 Task: Open Card Sociology Conference Review in Board Content Curation and Aggregation to Workspace Accelerator Programs and add a team member Softage.1@softage.net, a label Blue, a checklist Data Analytics, an attachment from your computer, a color Blue and finally, add a card description 'Develop and launch new referral program for social media sharing' and a comment 'This task presents an opportunity to demonstrate our leadership skills and ability to take charge.'. Add a start date 'Jan 05, 1900' with a due date 'Jan 12, 1900'
Action: Mouse moved to (495, 190)
Screenshot: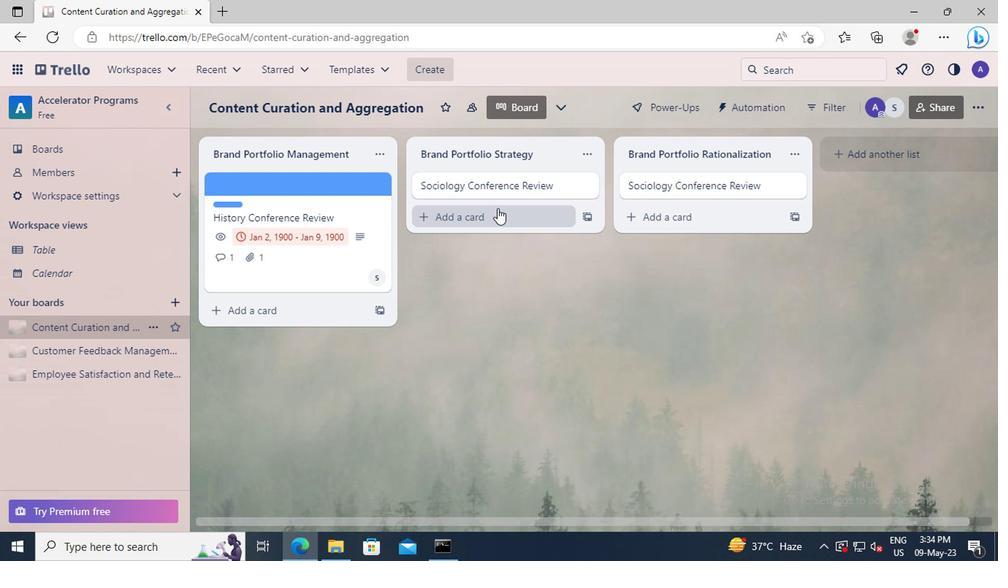 
Action: Mouse pressed left at (495, 190)
Screenshot: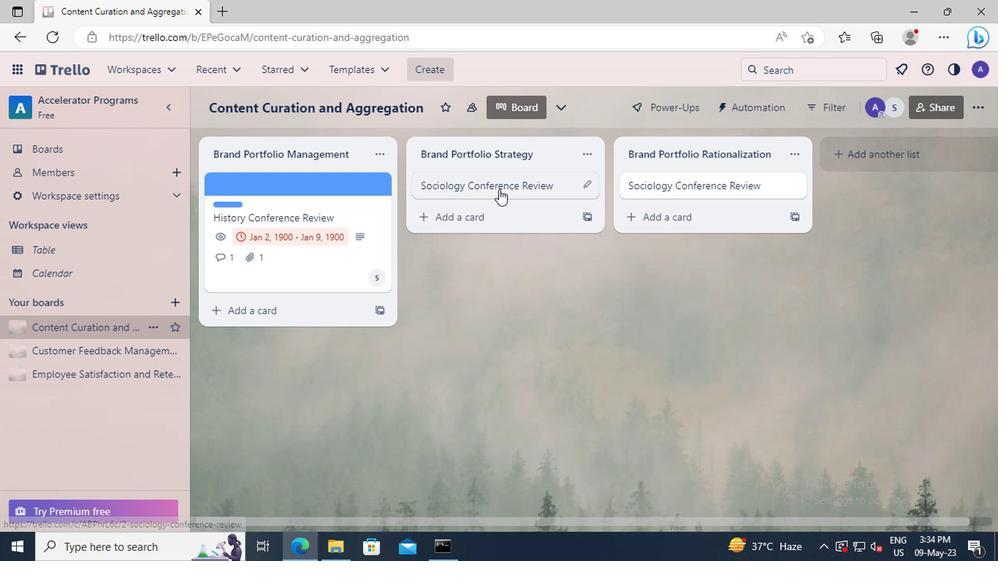 
Action: Mouse moved to (667, 237)
Screenshot: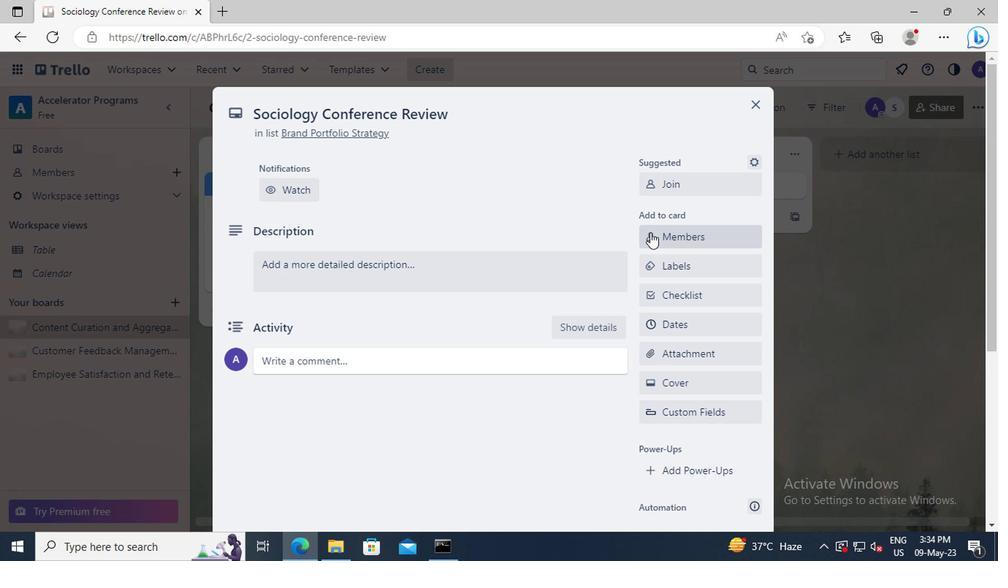 
Action: Mouse pressed left at (667, 237)
Screenshot: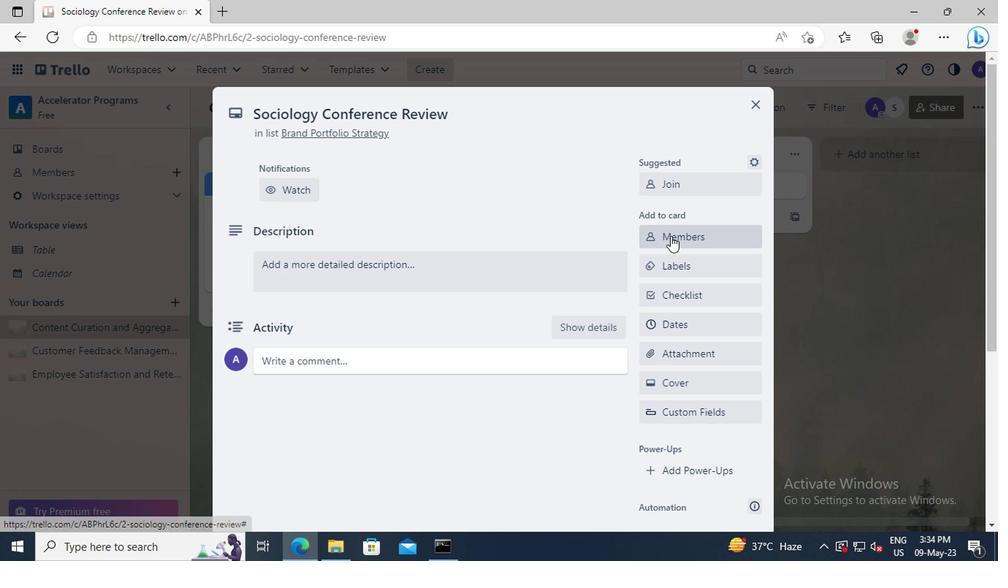 
Action: Mouse moved to (675, 306)
Screenshot: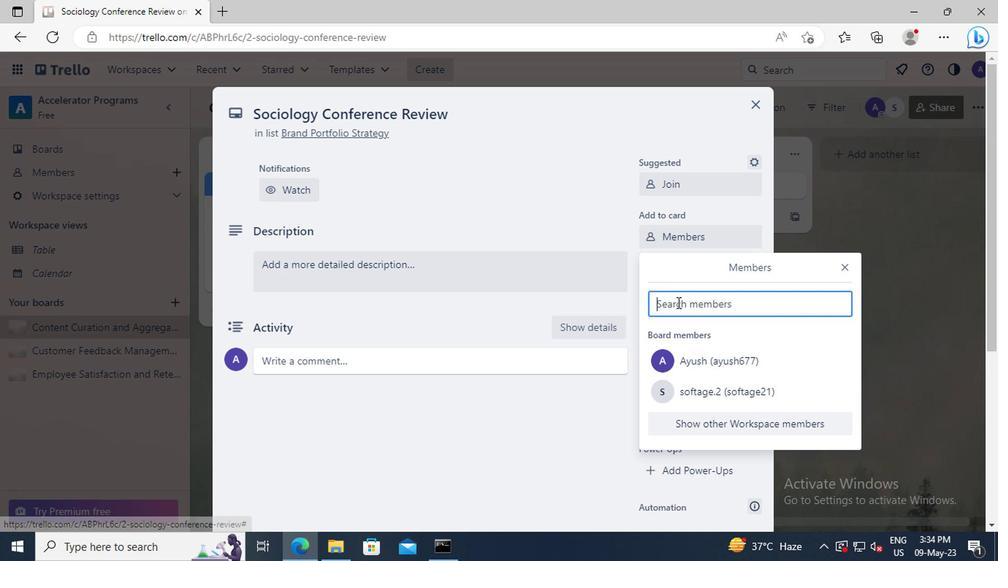 
Action: Mouse pressed left at (675, 306)
Screenshot: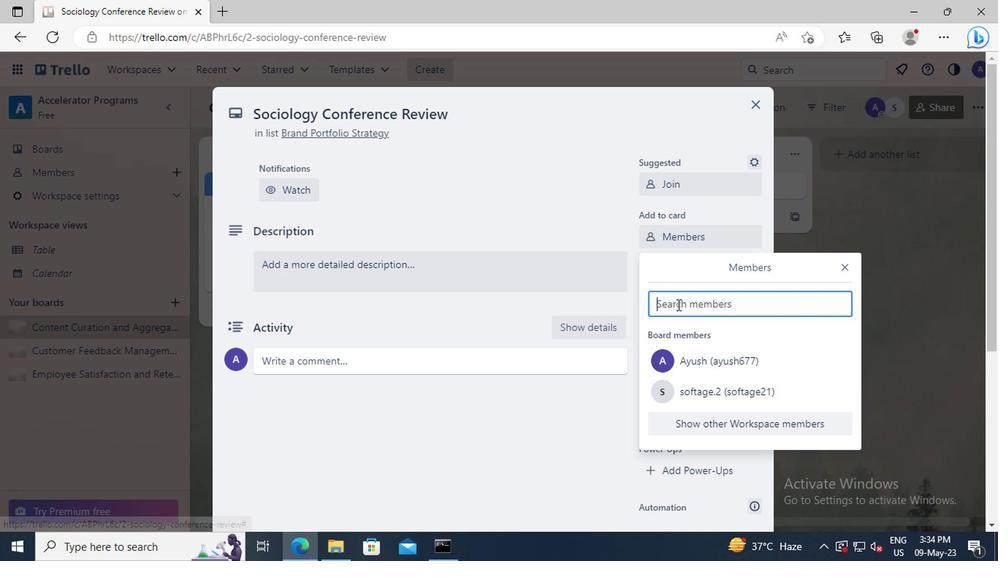 
Action: Key pressed <Key.shift>SOFTAGE.1
Screenshot: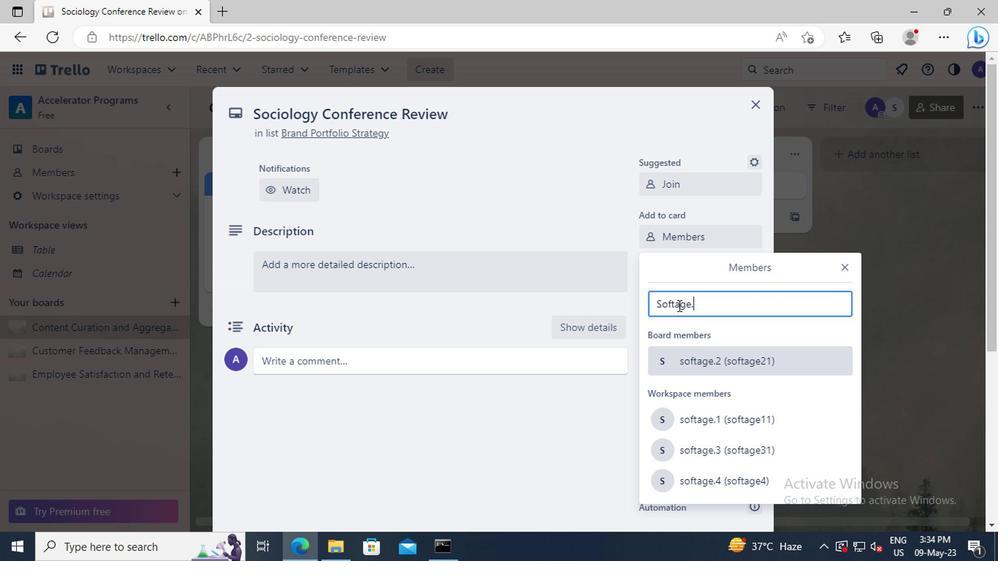 
Action: Mouse moved to (709, 438)
Screenshot: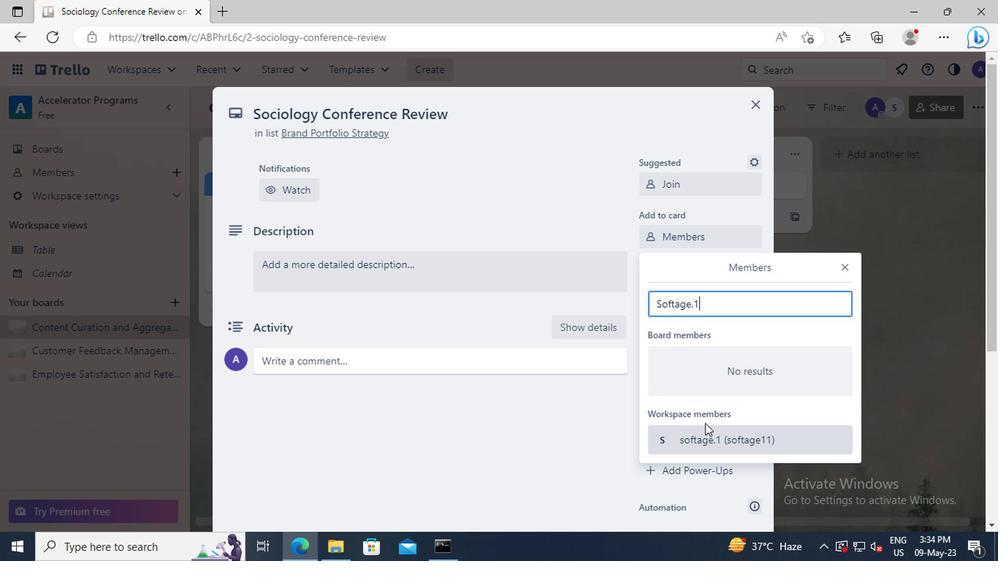
Action: Mouse pressed left at (709, 438)
Screenshot: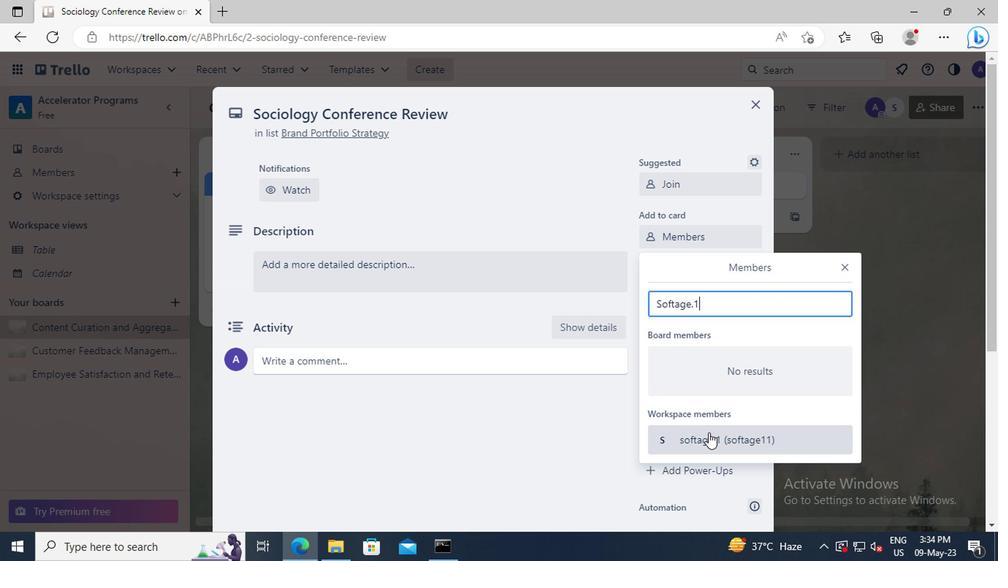 
Action: Mouse moved to (841, 269)
Screenshot: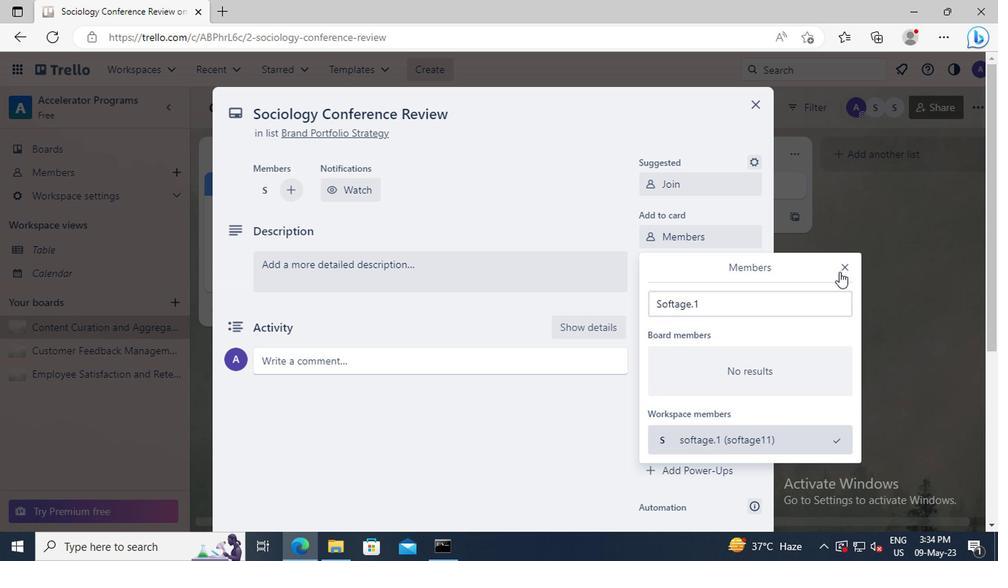 
Action: Mouse pressed left at (841, 269)
Screenshot: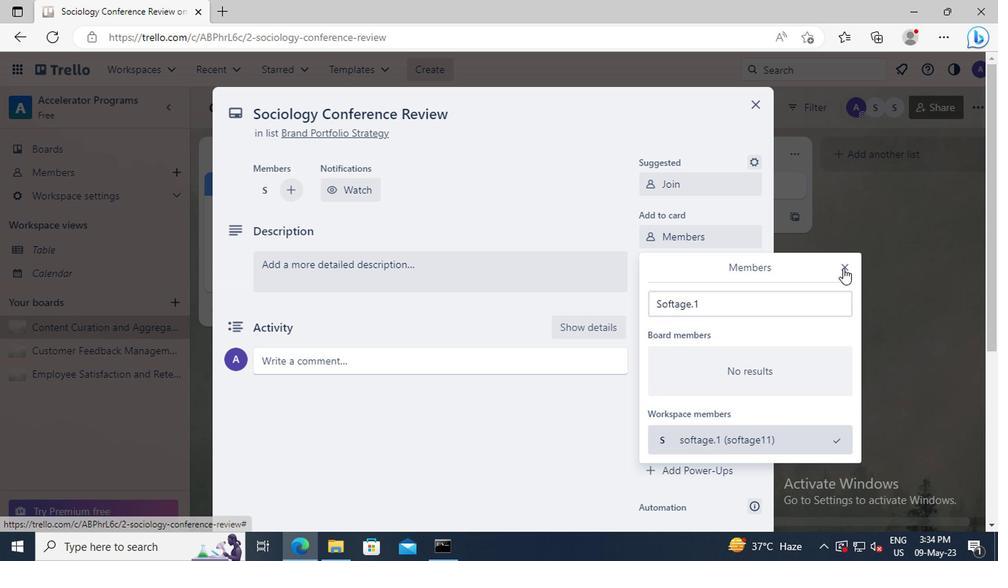 
Action: Mouse moved to (731, 266)
Screenshot: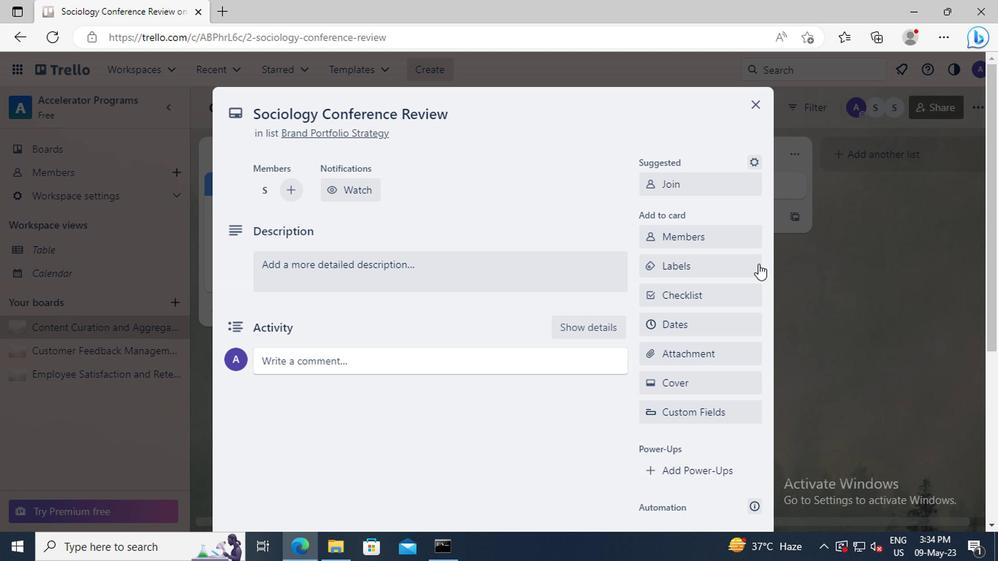 
Action: Mouse pressed left at (731, 266)
Screenshot: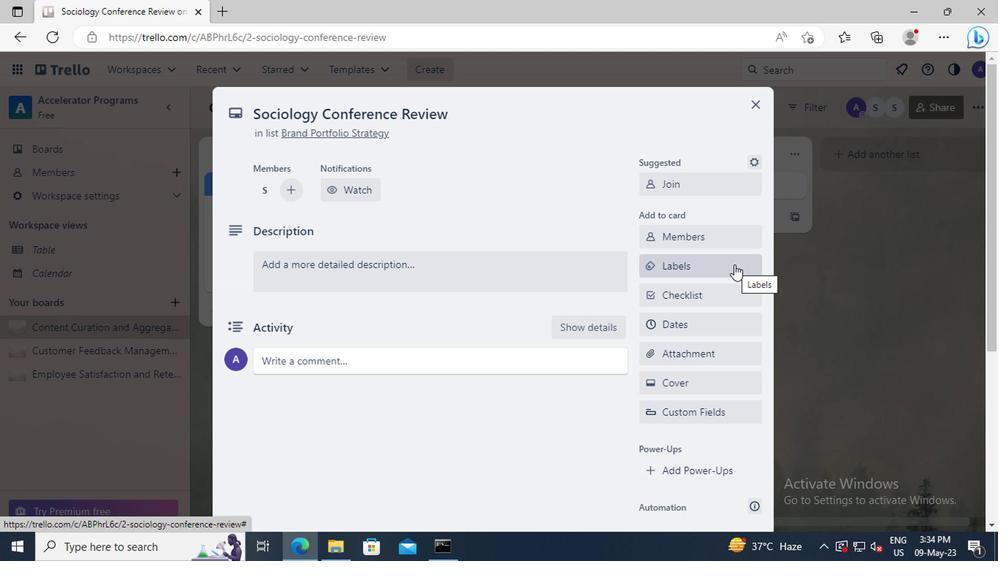 
Action: Mouse moved to (741, 361)
Screenshot: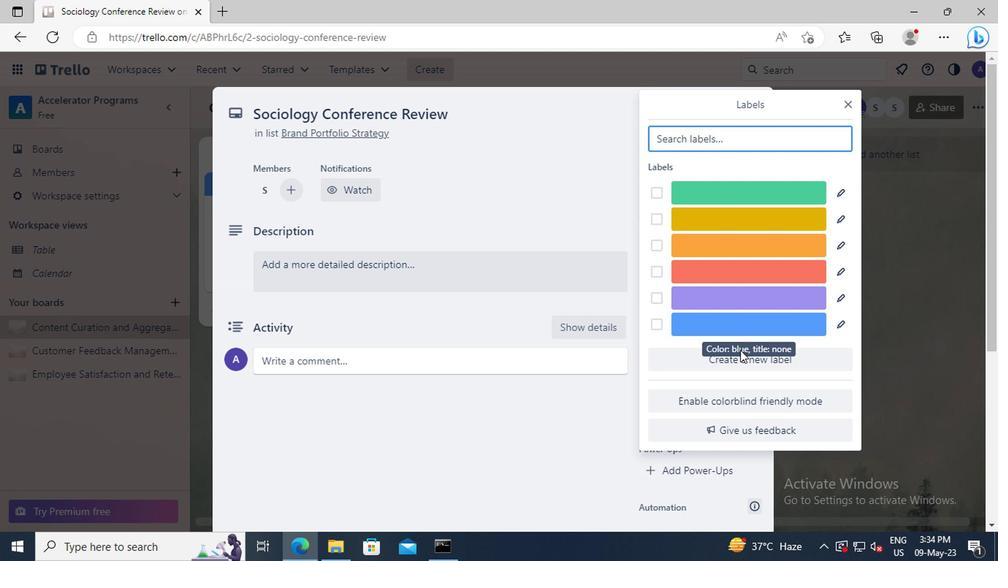 
Action: Mouse pressed left at (741, 361)
Screenshot: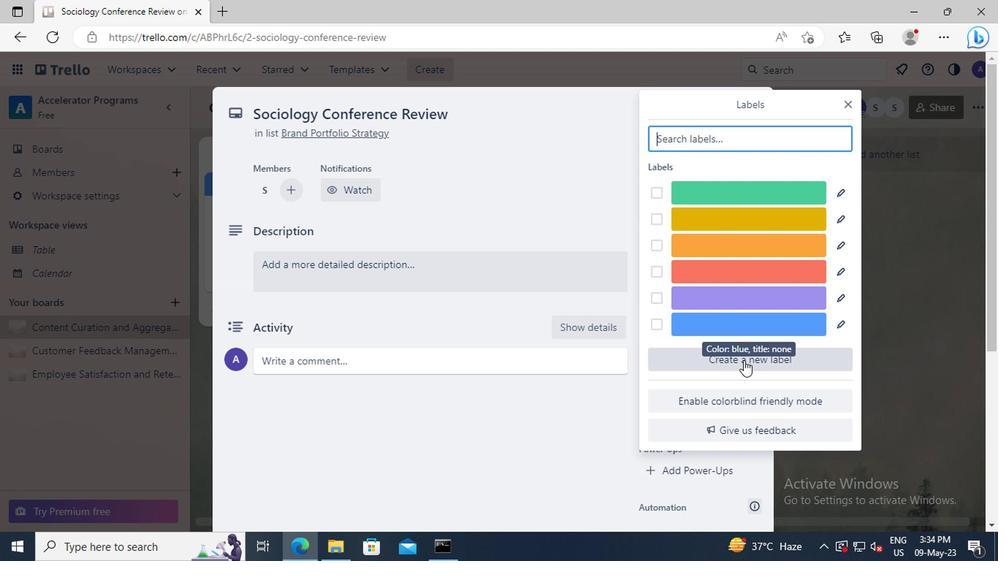 
Action: Mouse moved to (668, 402)
Screenshot: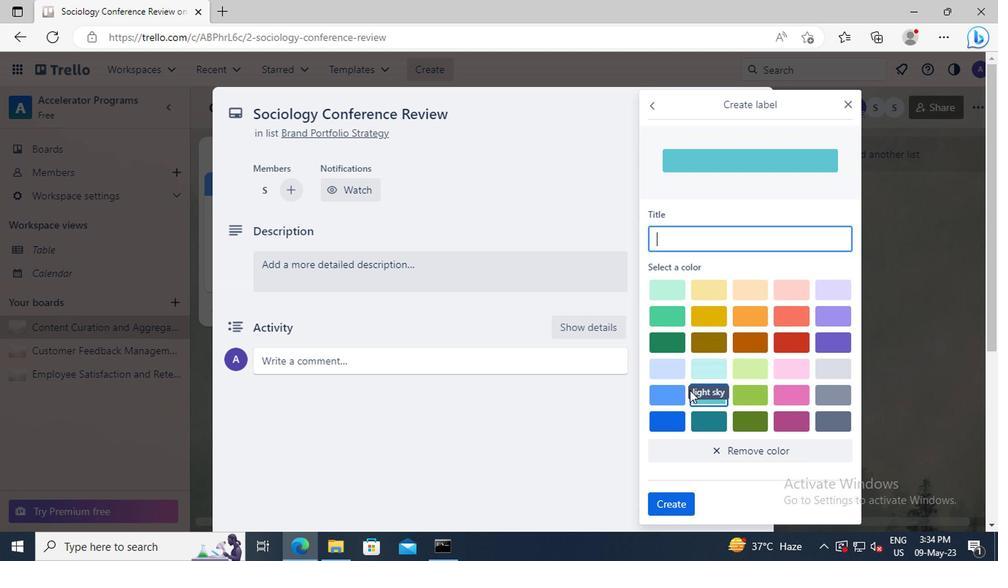 
Action: Mouse pressed left at (668, 402)
Screenshot: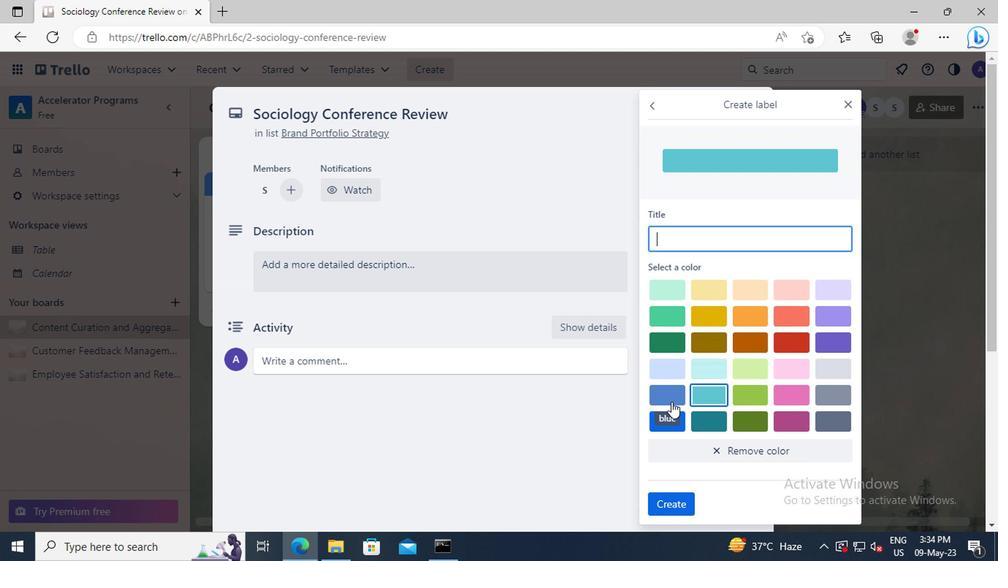 
Action: Mouse moved to (673, 503)
Screenshot: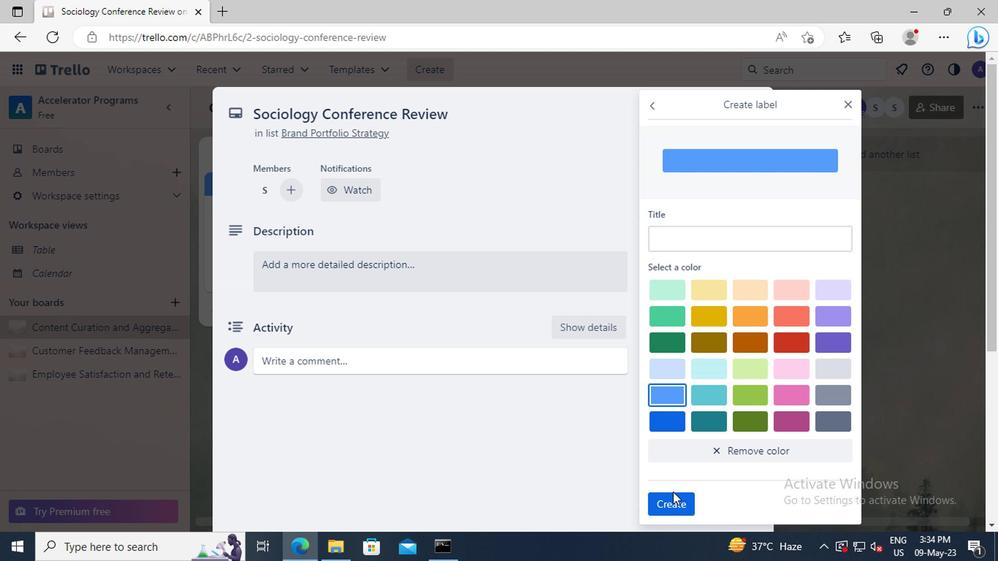 
Action: Mouse pressed left at (673, 503)
Screenshot: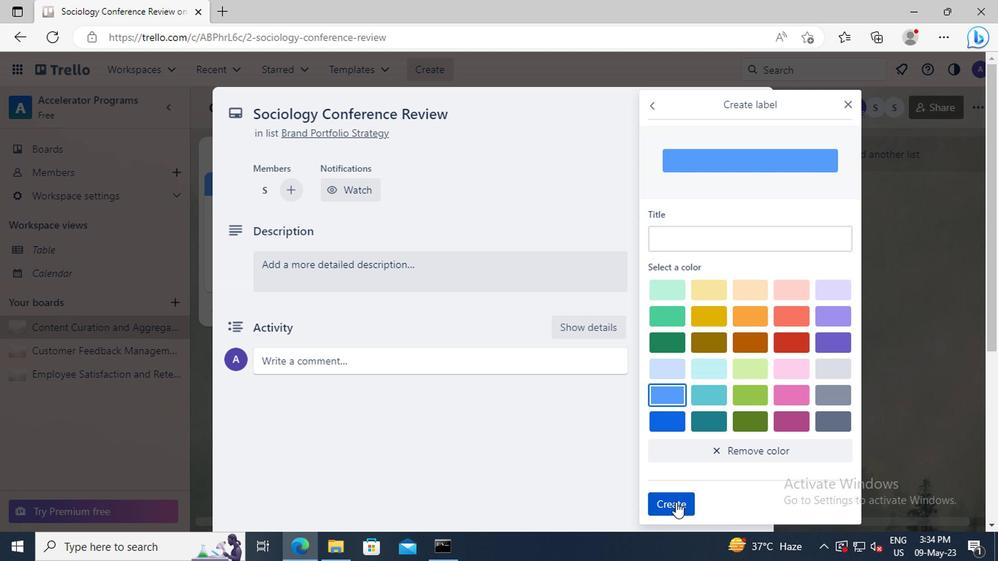 
Action: Mouse moved to (845, 106)
Screenshot: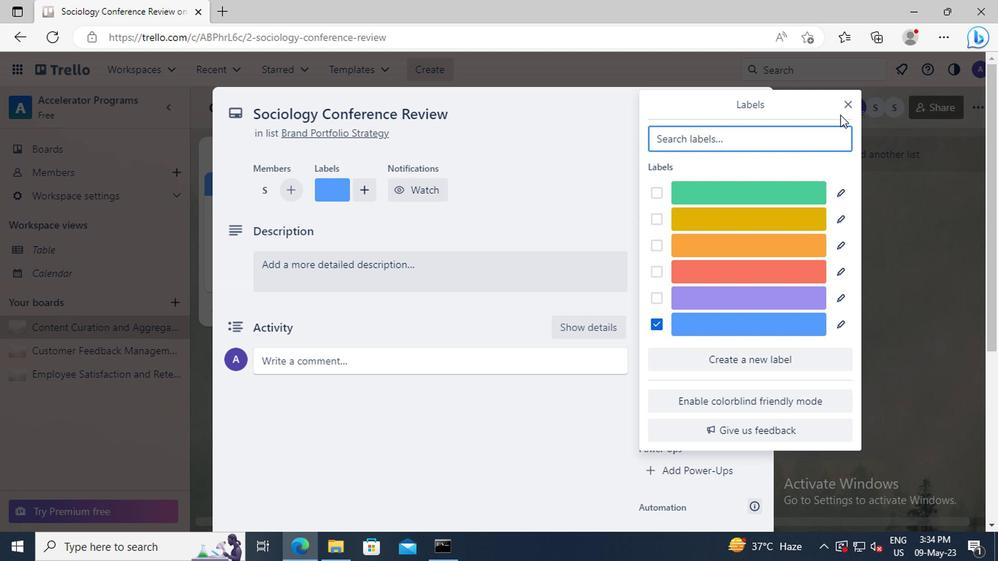 
Action: Mouse pressed left at (845, 106)
Screenshot: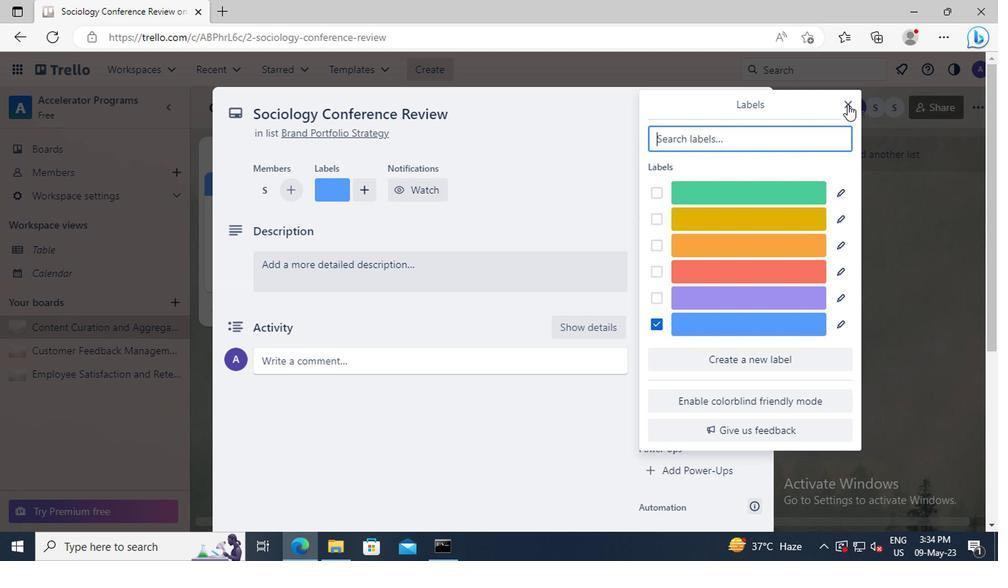 
Action: Mouse moved to (724, 297)
Screenshot: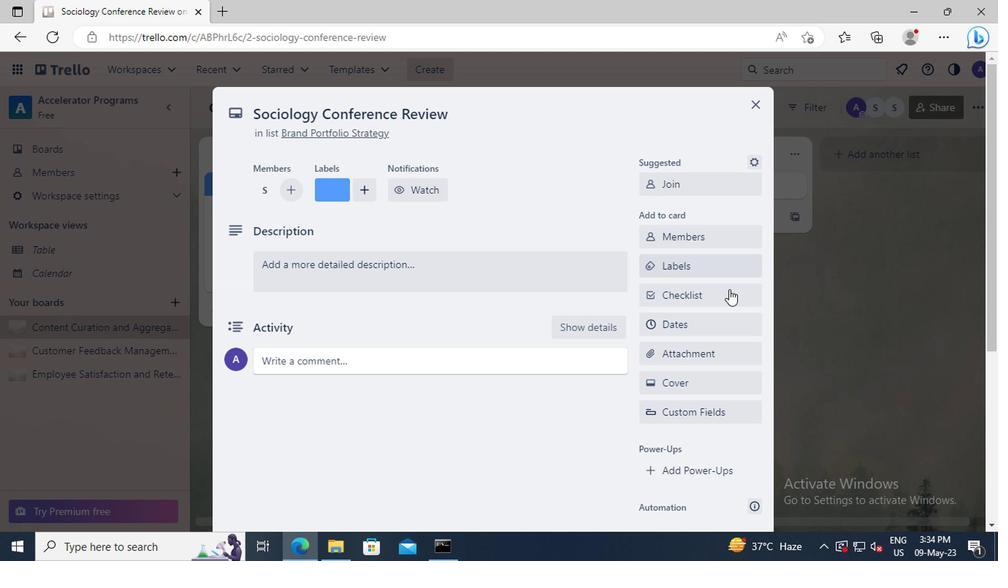 
Action: Mouse pressed left at (724, 297)
Screenshot: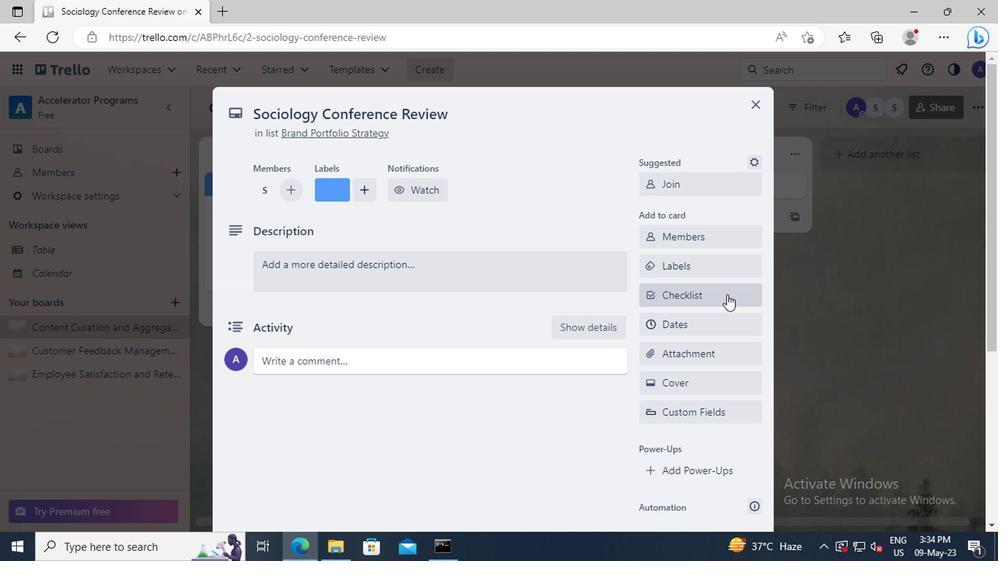 
Action: Key pressed <Key.shift>DATA<Key.space><Key.shift>ANALYTICS
Screenshot: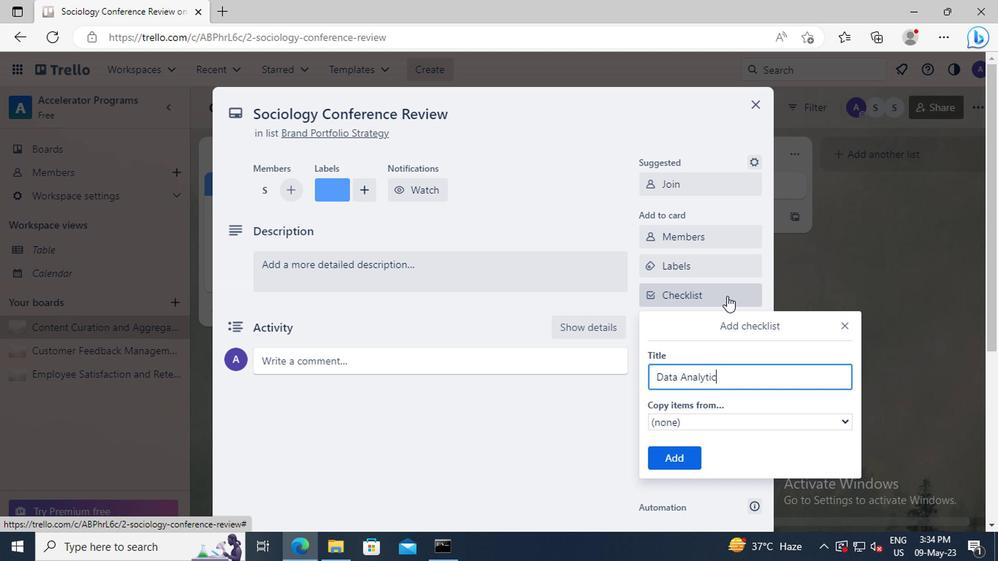 
Action: Mouse moved to (688, 451)
Screenshot: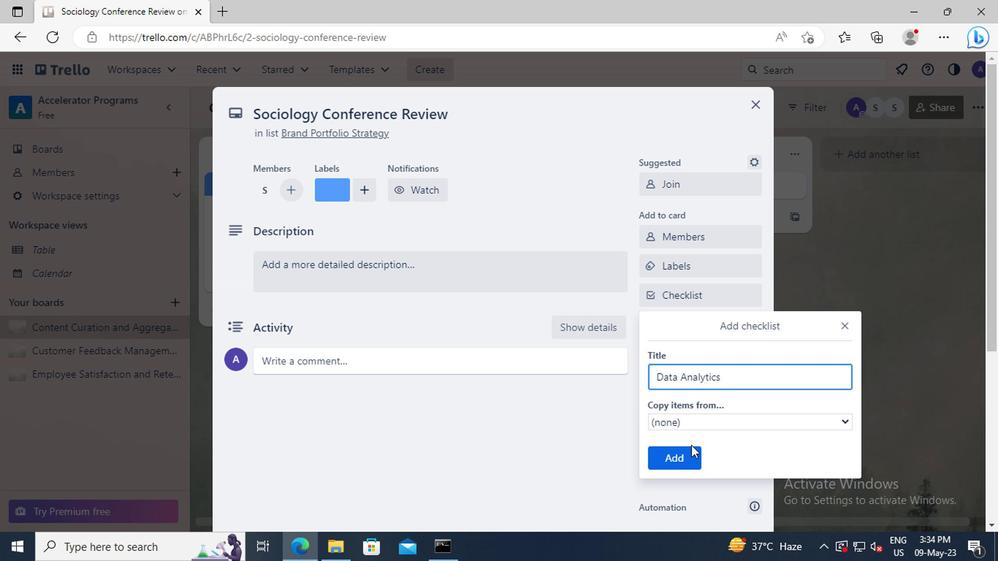 
Action: Mouse pressed left at (688, 451)
Screenshot: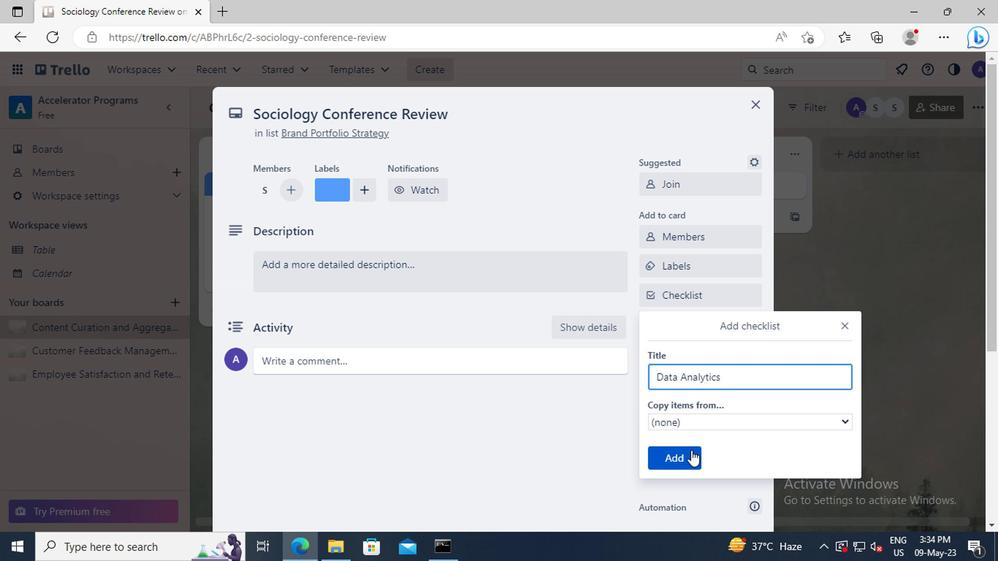 
Action: Mouse moved to (686, 360)
Screenshot: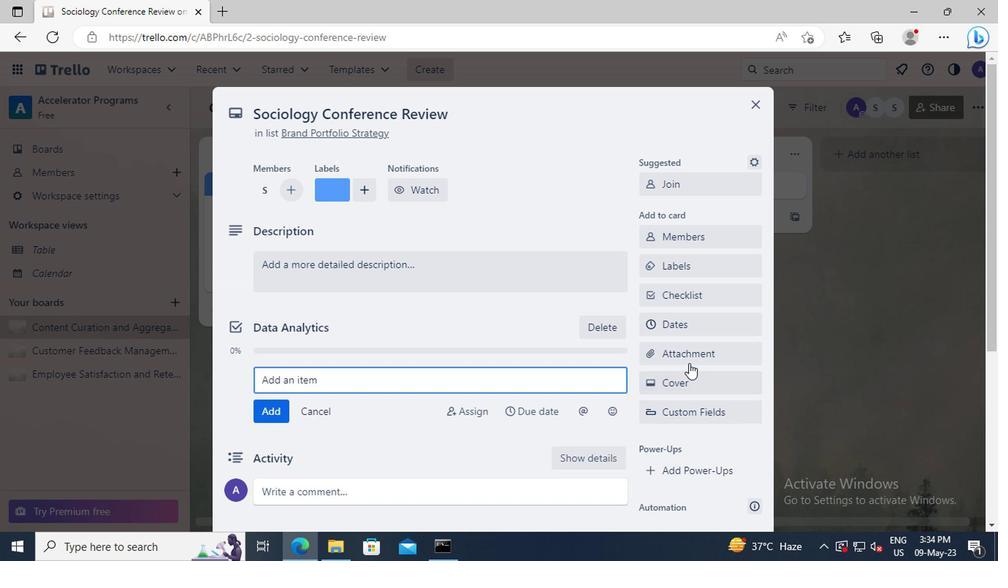 
Action: Mouse pressed left at (686, 360)
Screenshot: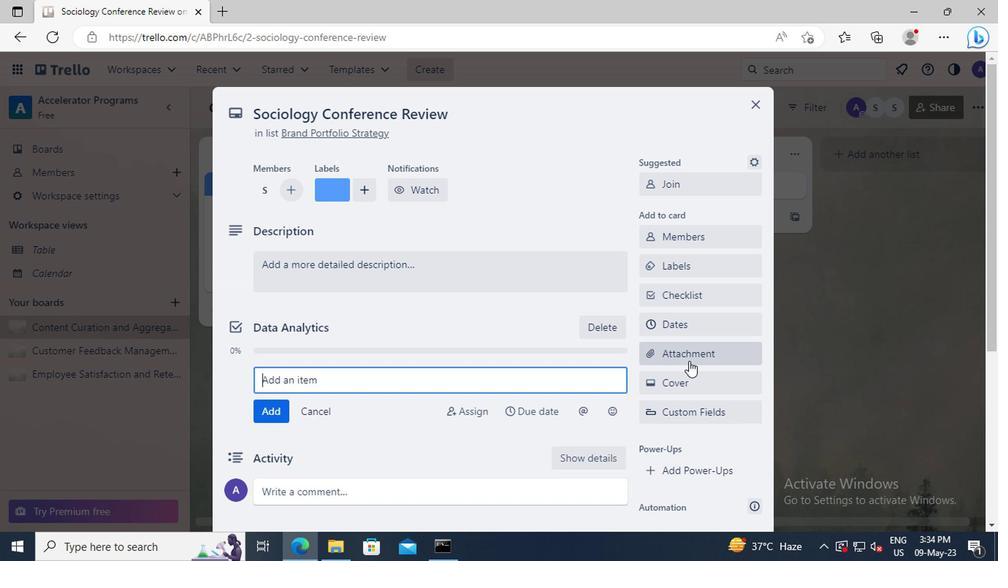 
Action: Mouse moved to (697, 134)
Screenshot: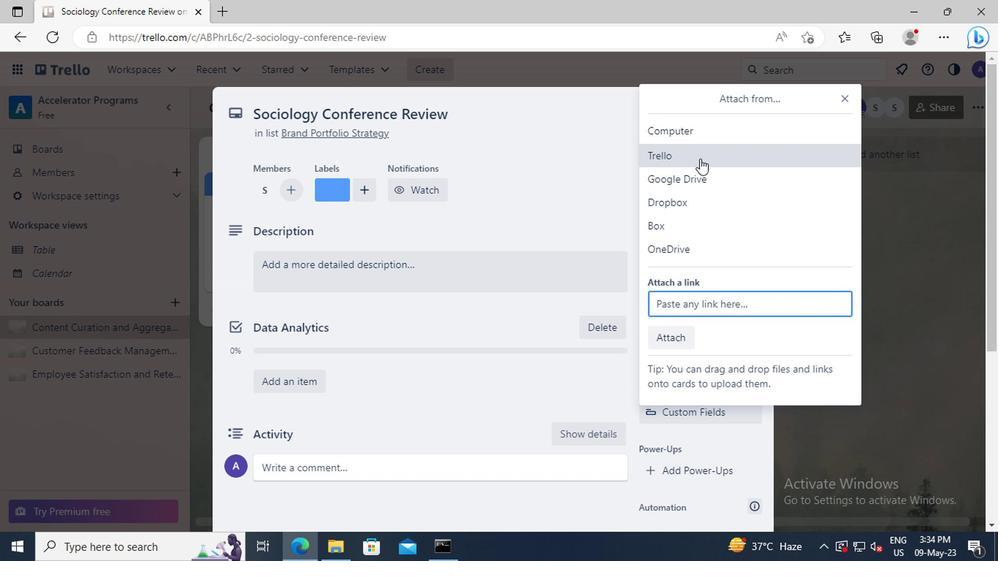 
Action: Mouse pressed left at (697, 134)
Screenshot: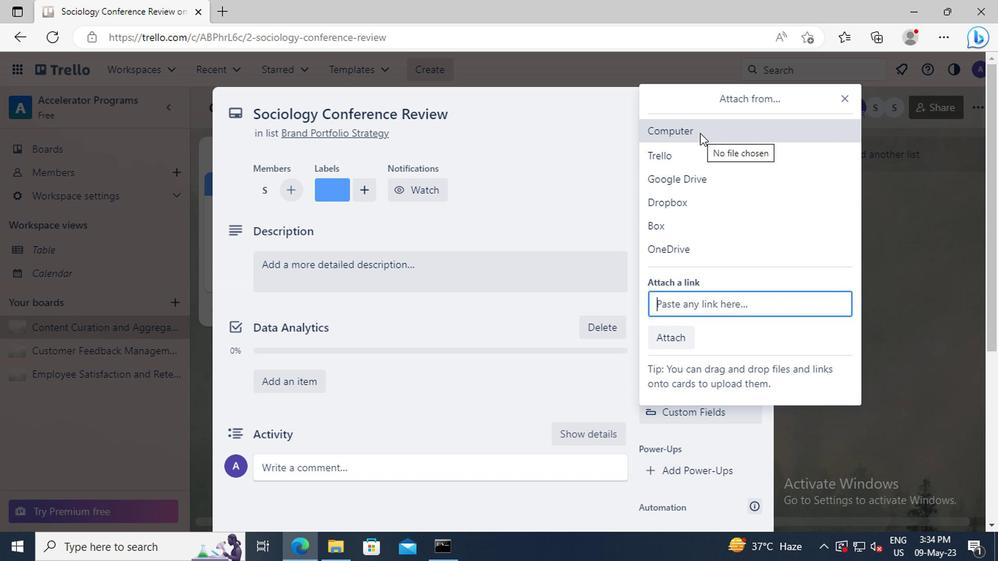 
Action: Mouse moved to (401, 123)
Screenshot: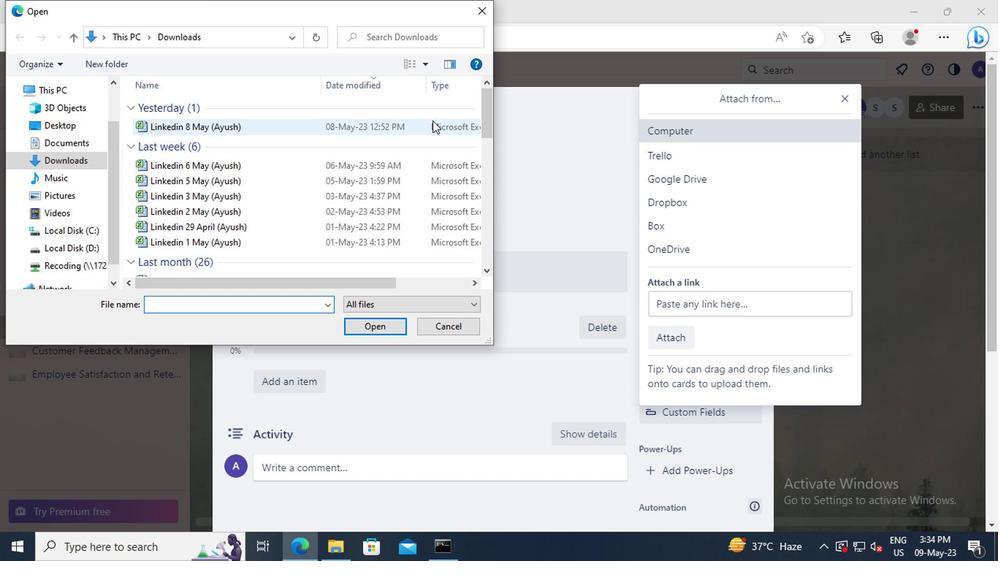 
Action: Mouse pressed left at (401, 123)
Screenshot: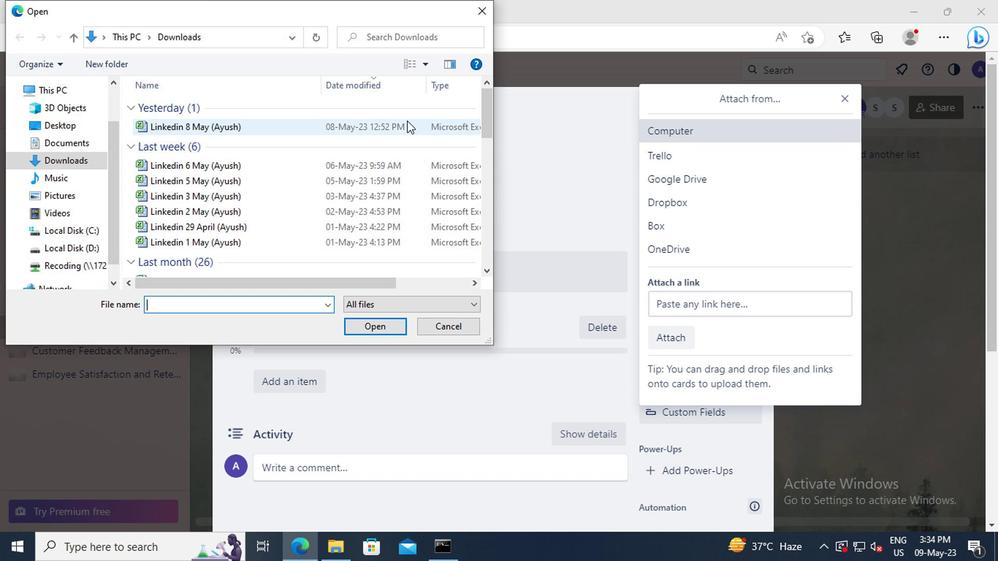 
Action: Mouse moved to (389, 323)
Screenshot: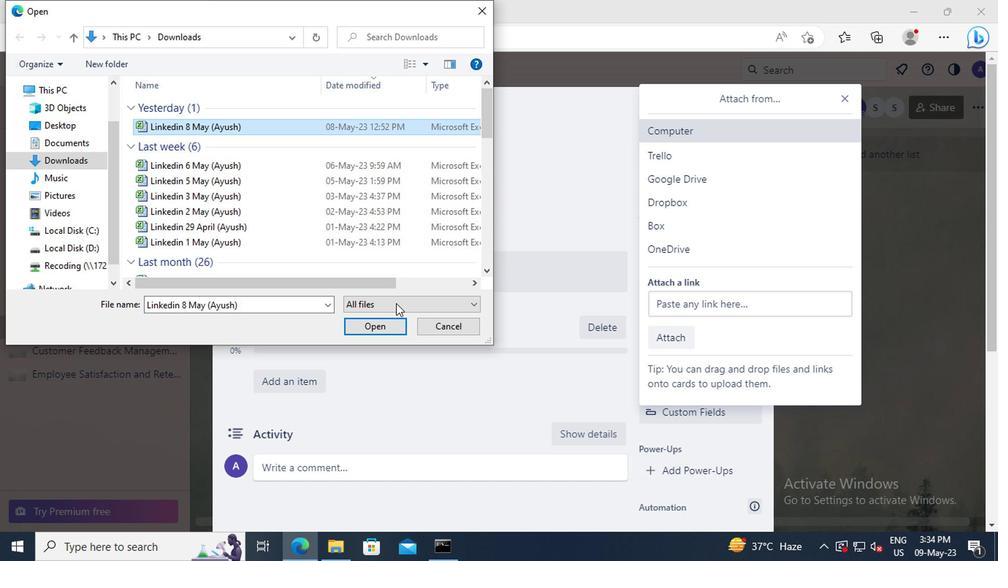 
Action: Mouse pressed left at (389, 323)
Screenshot: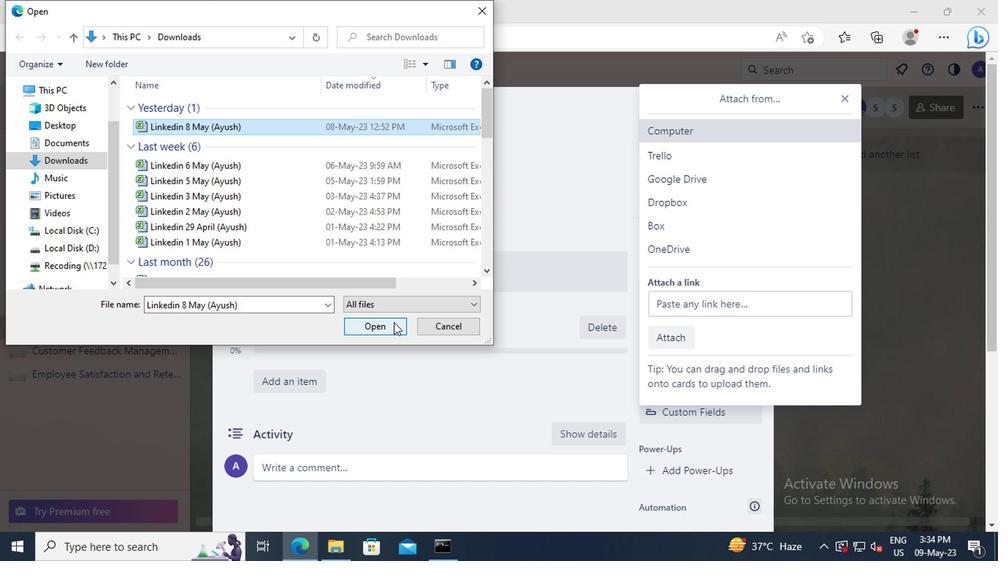 
Action: Mouse moved to (677, 384)
Screenshot: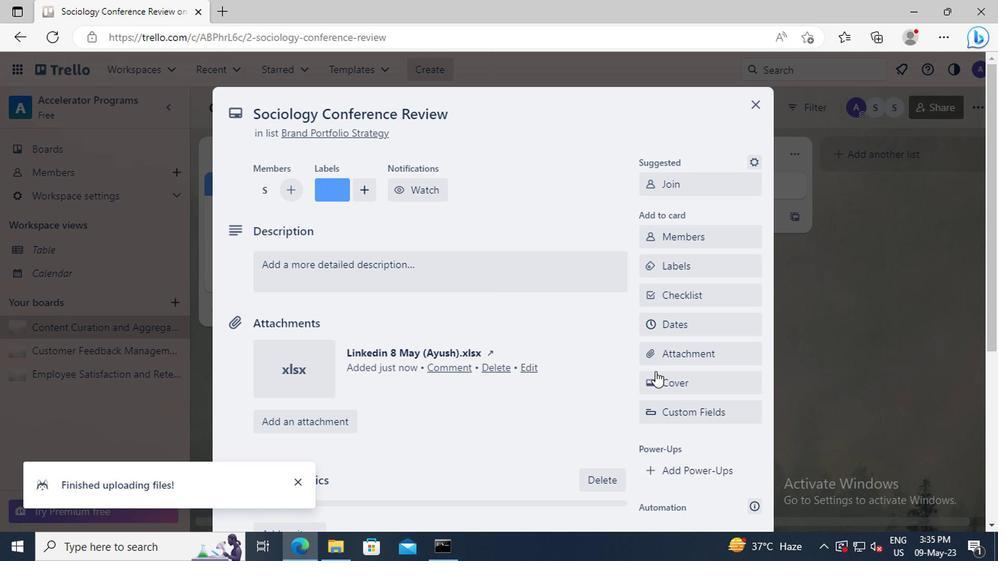 
Action: Mouse pressed left at (677, 384)
Screenshot: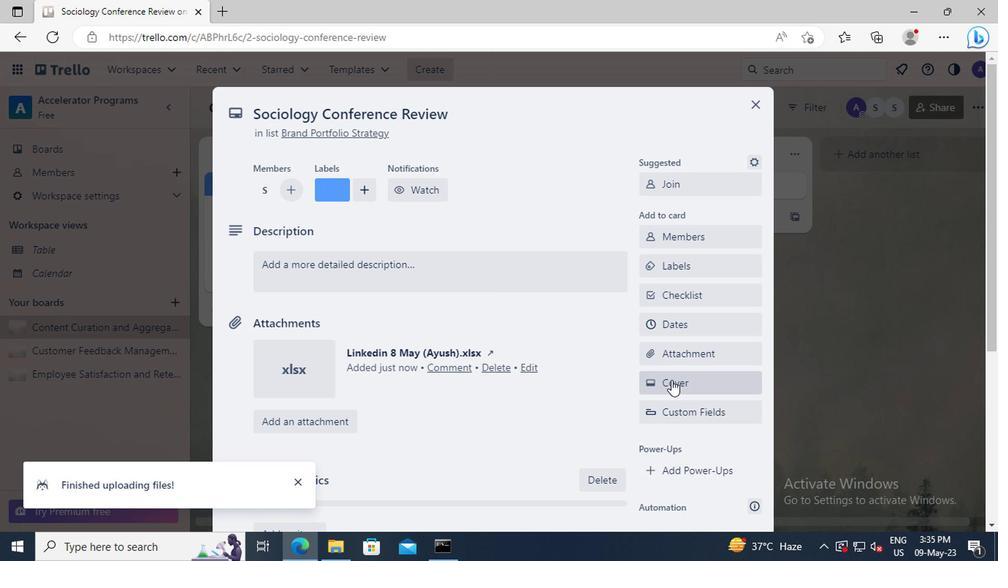 
Action: Mouse moved to (663, 278)
Screenshot: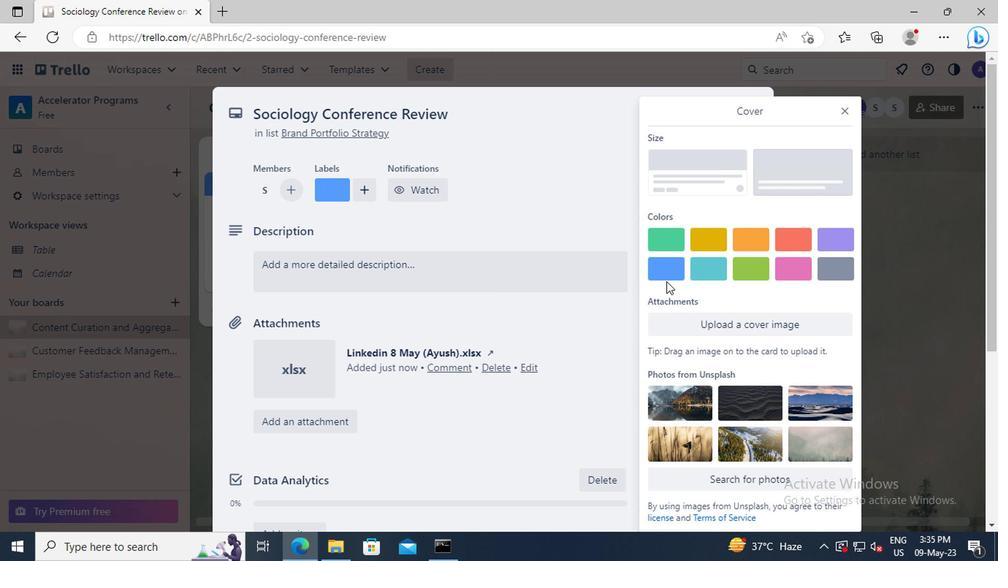 
Action: Mouse pressed left at (663, 278)
Screenshot: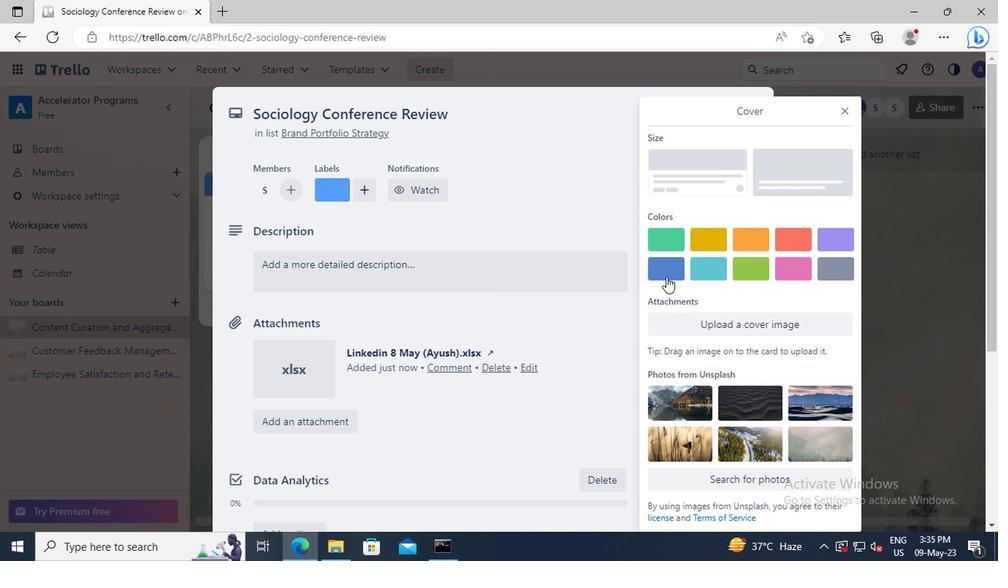 
Action: Mouse moved to (840, 101)
Screenshot: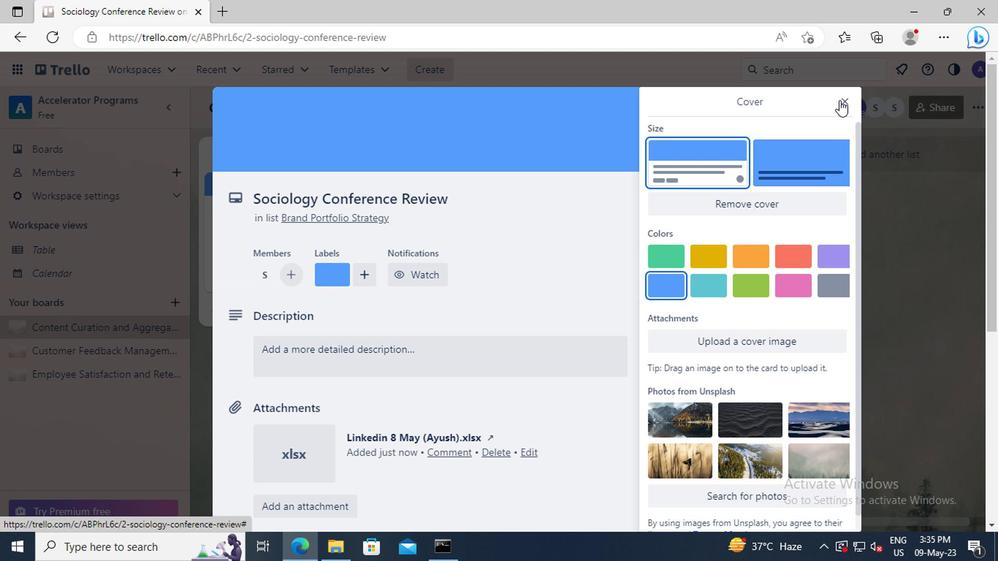 
Action: Mouse pressed left at (840, 101)
Screenshot: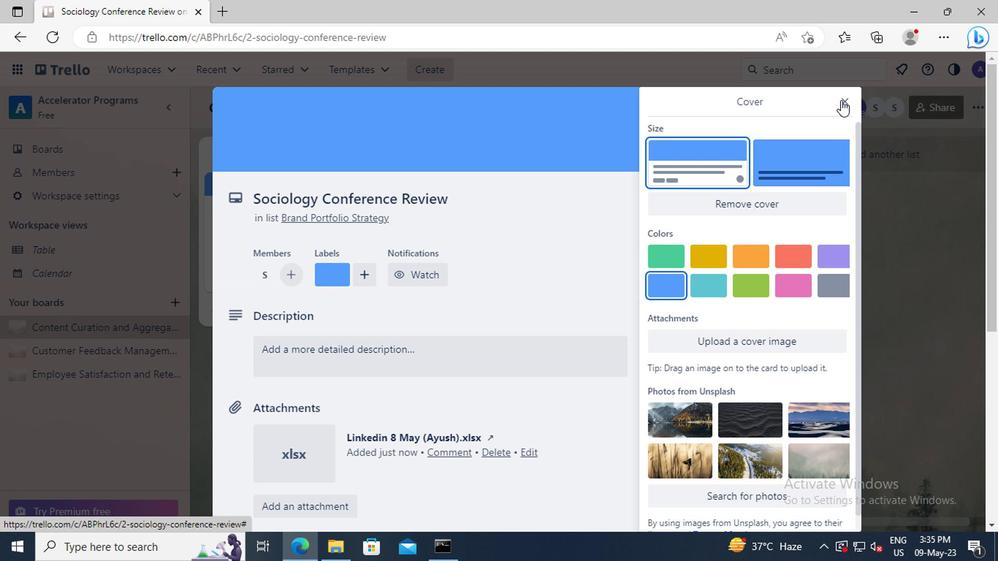 
Action: Mouse moved to (366, 358)
Screenshot: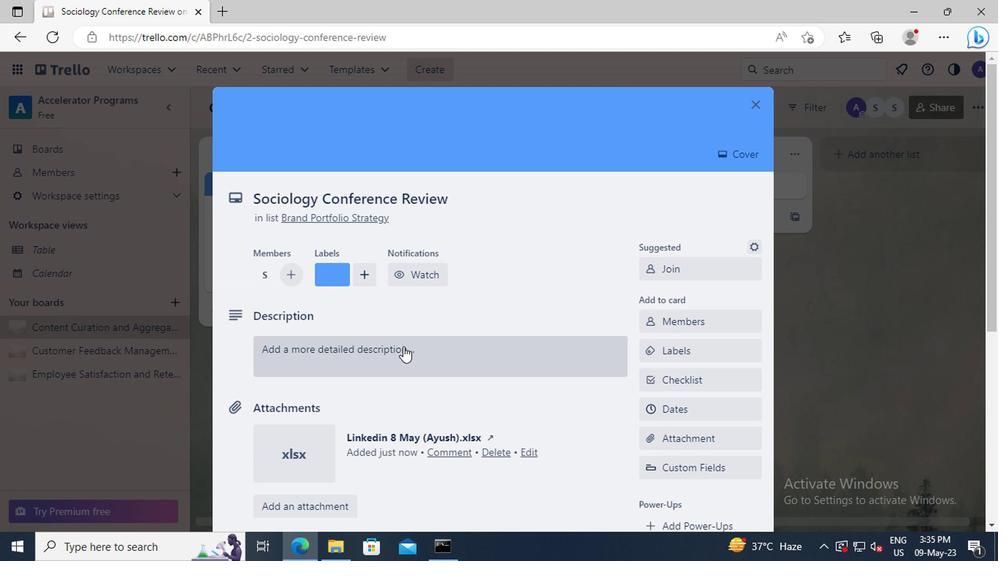 
Action: Mouse pressed left at (366, 358)
Screenshot: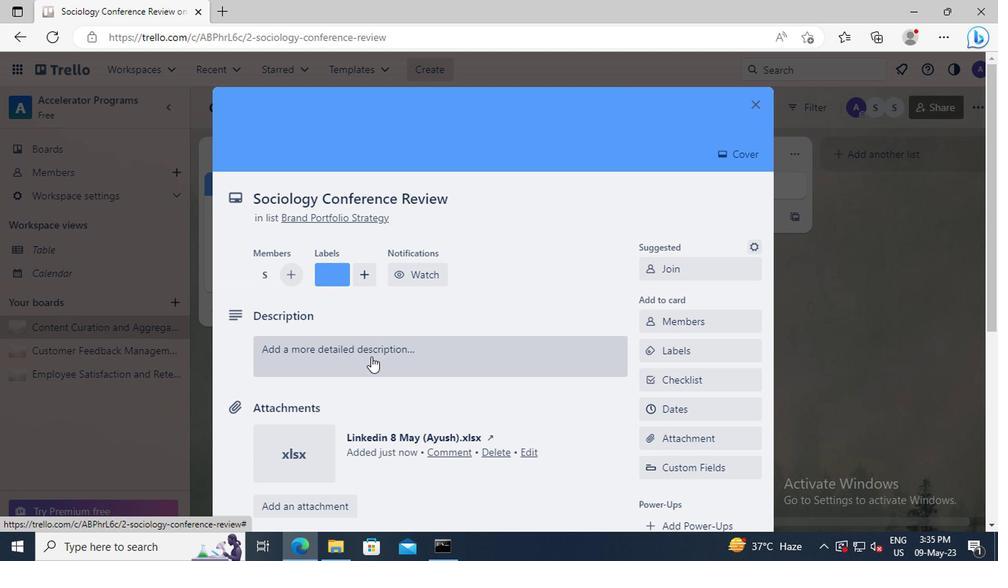 
Action: Key pressed <Key.shift>DEVELOP<Key.space>AND<Key.space>LAUNCH<Key.space>NEW<Key.space>REFERRAL<Key.space>PROGRAM<Key.space>FOR<Key.space>SOCIAL<Key.space>MEDIA<Key.space>SHARING
Screenshot: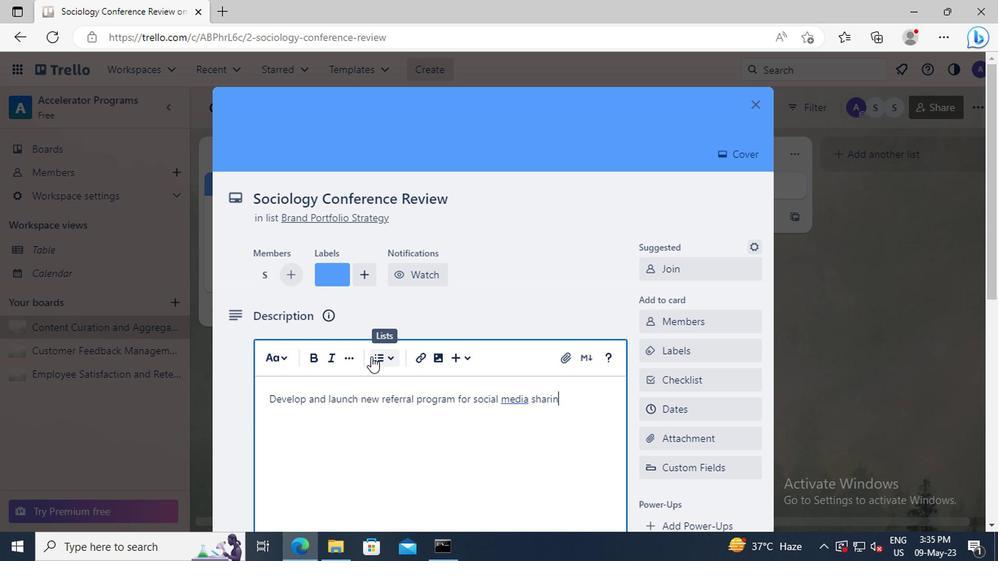 
Action: Mouse scrolled (366, 357) with delta (0, -1)
Screenshot: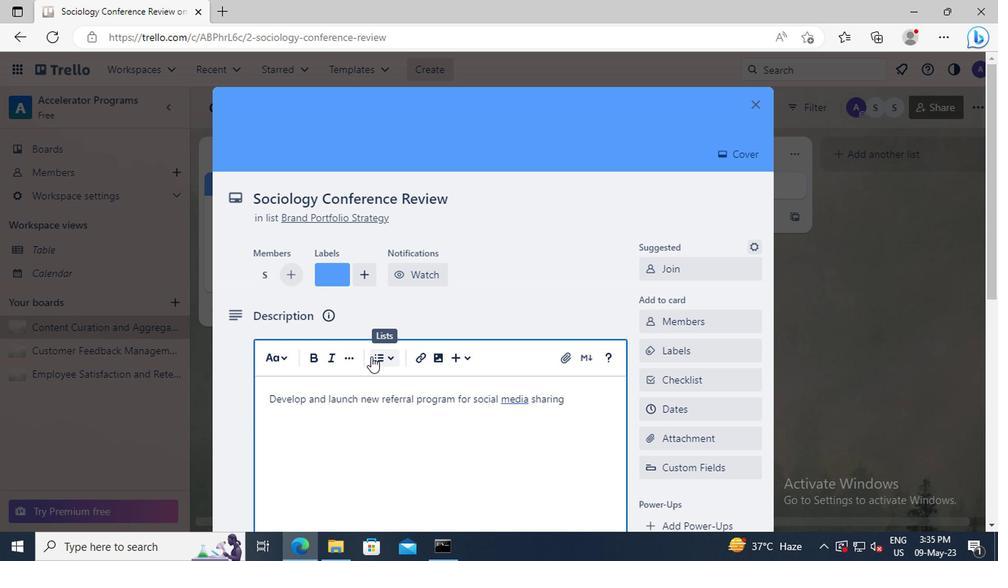 
Action: Mouse scrolled (366, 357) with delta (0, -1)
Screenshot: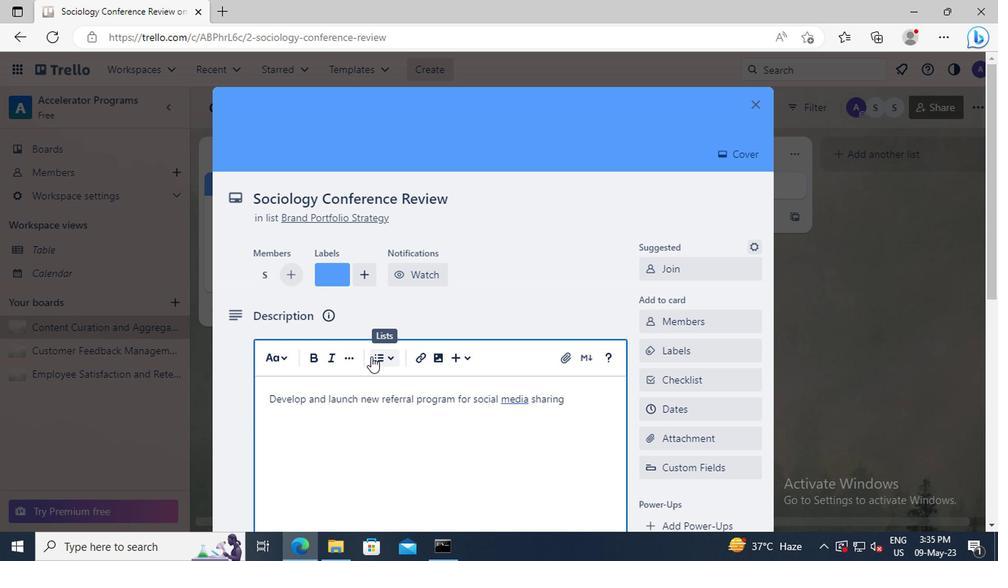 
Action: Mouse moved to (275, 409)
Screenshot: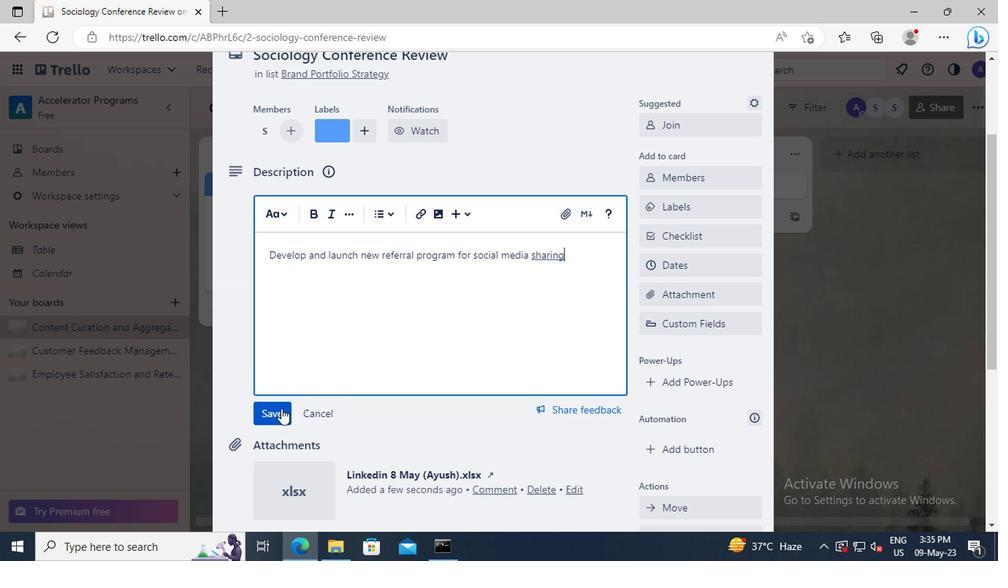 
Action: Mouse pressed left at (275, 409)
Screenshot: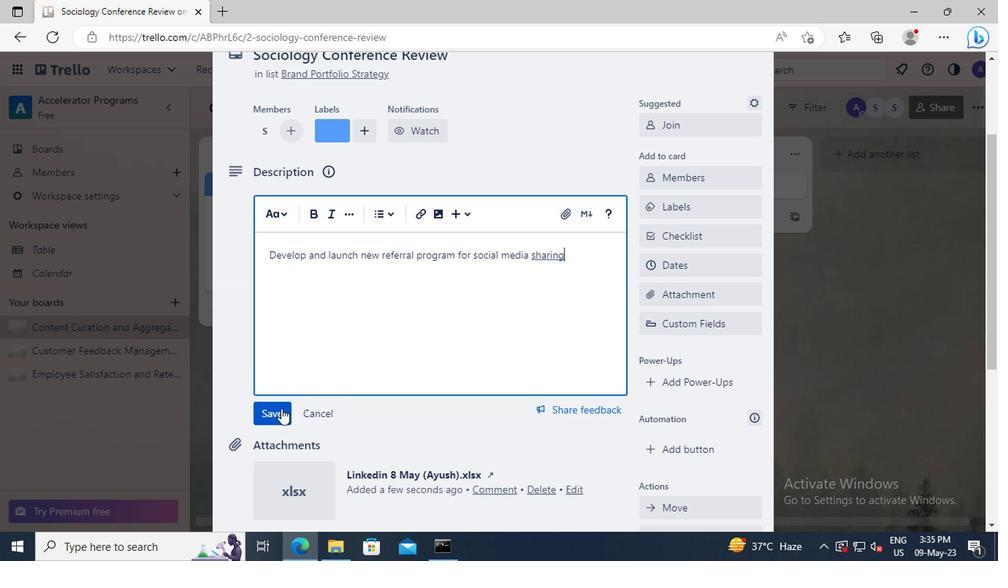 
Action: Mouse scrolled (275, 409) with delta (0, 0)
Screenshot: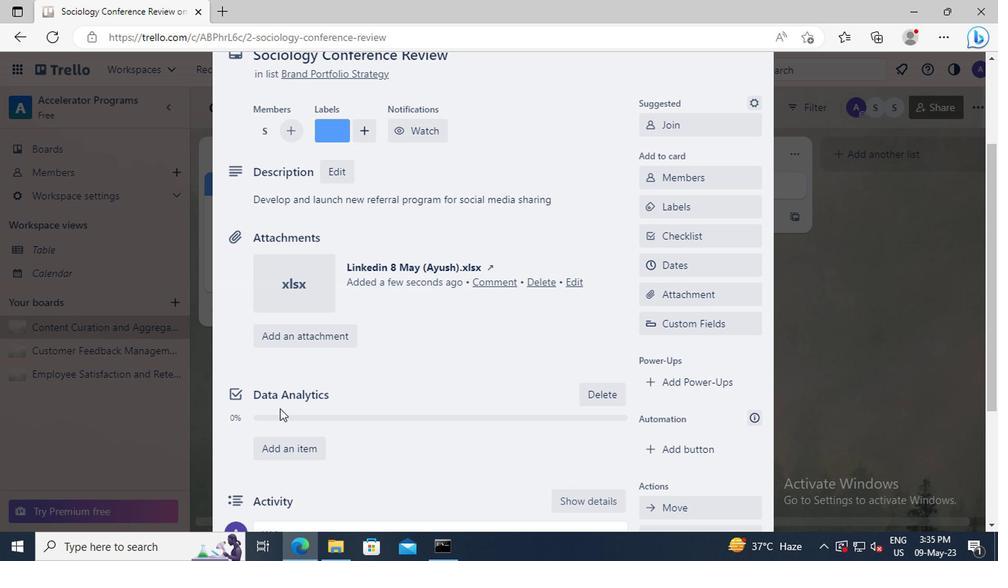 
Action: Mouse scrolled (275, 409) with delta (0, 0)
Screenshot: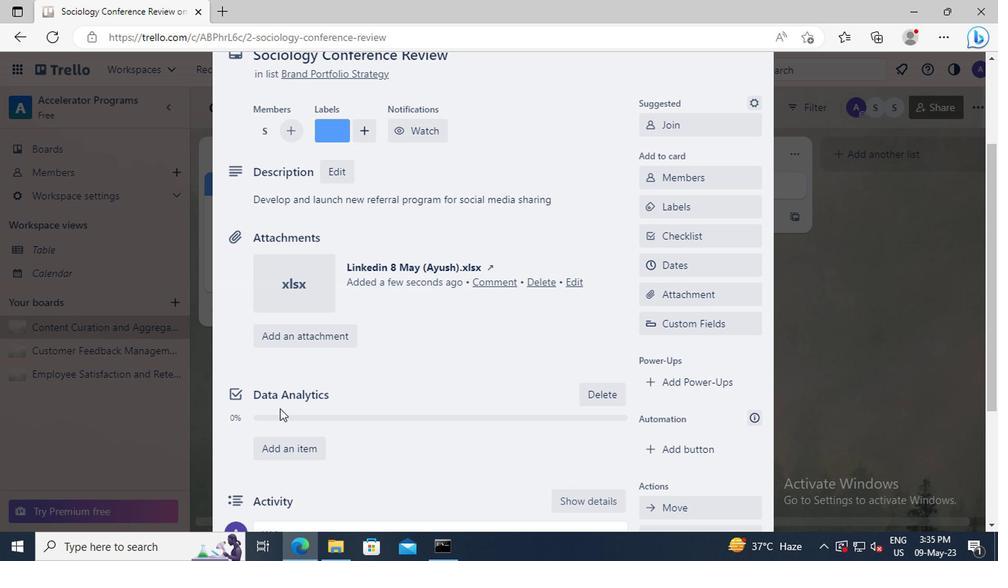
Action: Mouse moved to (277, 397)
Screenshot: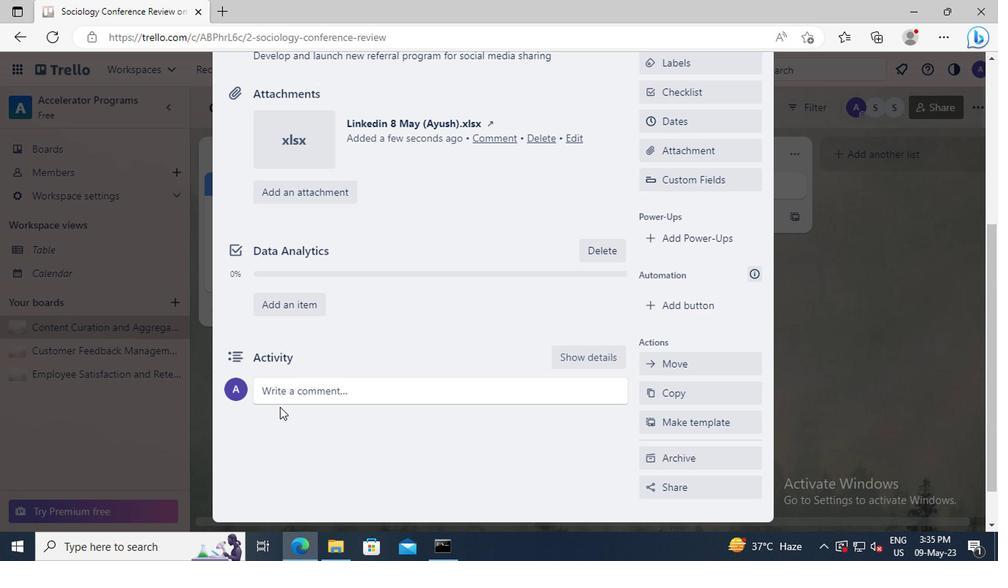 
Action: Mouse pressed left at (277, 397)
Screenshot: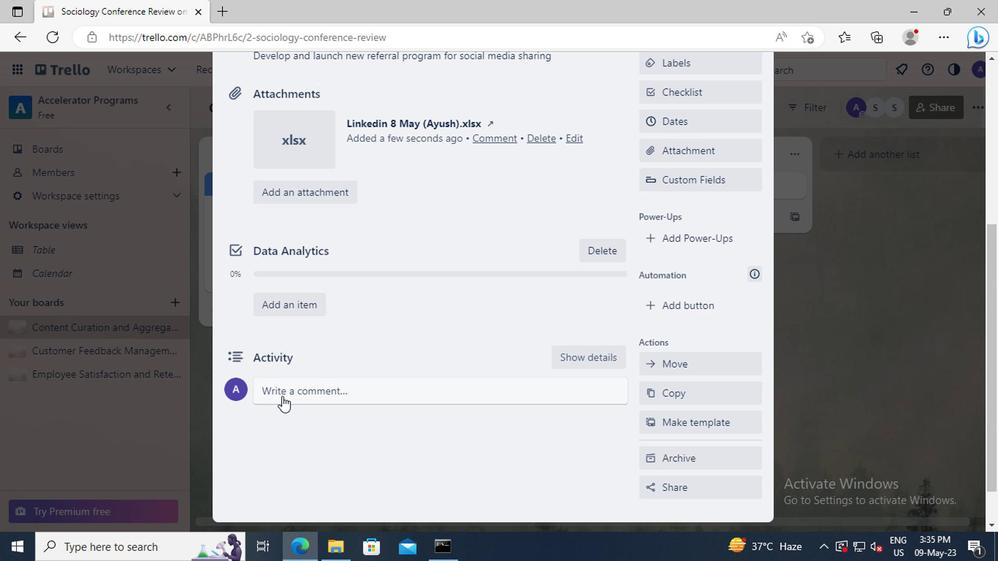 
Action: Key pressed <Key.shift>THIS<Key.space>TASK<Key.space>PRESENTS<Key.space>AN<Key.space>OPPORTUNITY<Key.space>TO<Key.space>DEMONSTRATE<Key.space>OUR<Key.space>LEADERSHIP<Key.space>SKILLS<Key.space>AND<Key.space>ABILITY<Key.space>TO<Key.space>TAKE<Key.space>CHARGE
Screenshot: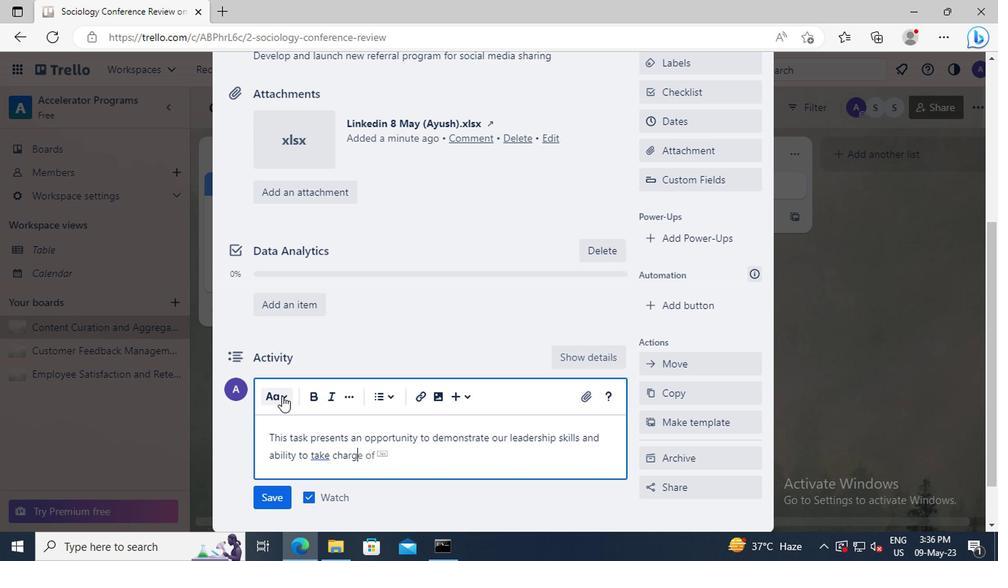 
Action: Mouse moved to (270, 489)
Screenshot: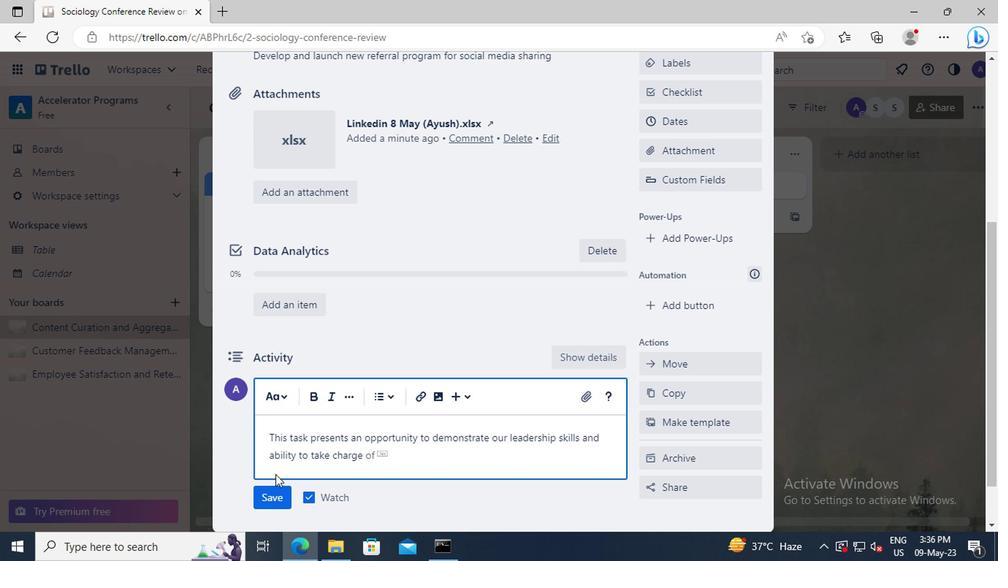 
Action: Mouse pressed left at (270, 489)
Screenshot: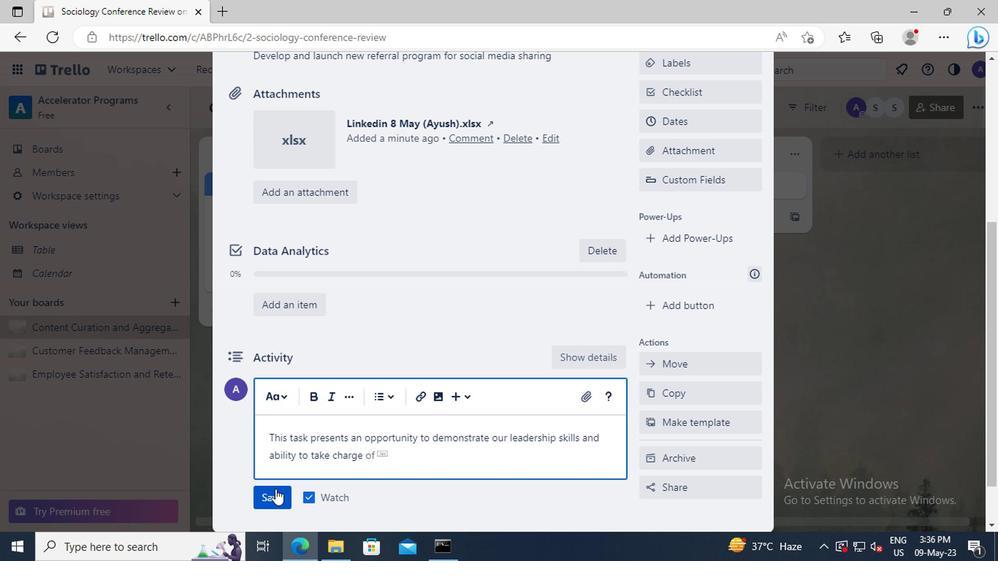 
Action: Mouse moved to (653, 382)
Screenshot: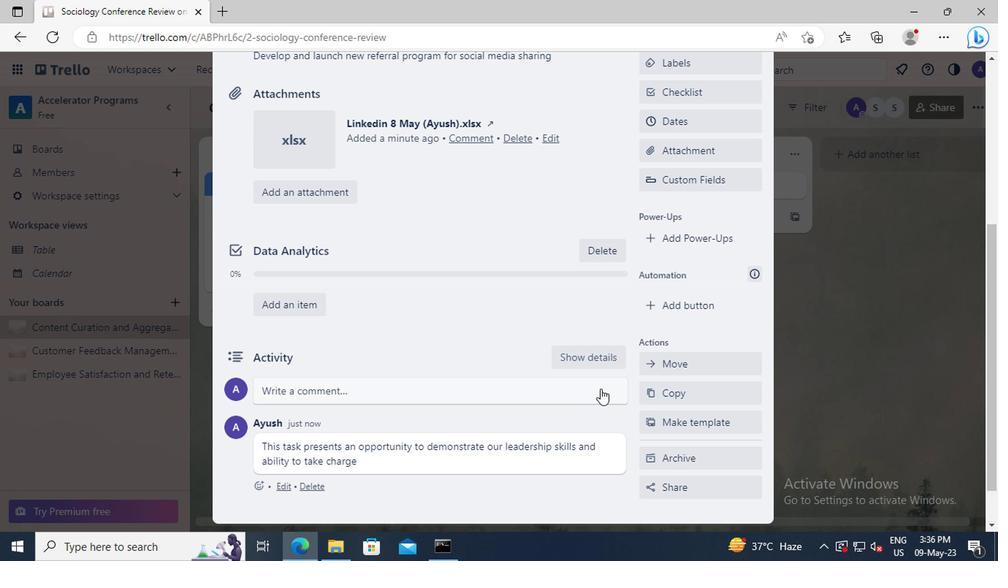
Action: Mouse scrolled (653, 382) with delta (0, 0)
Screenshot: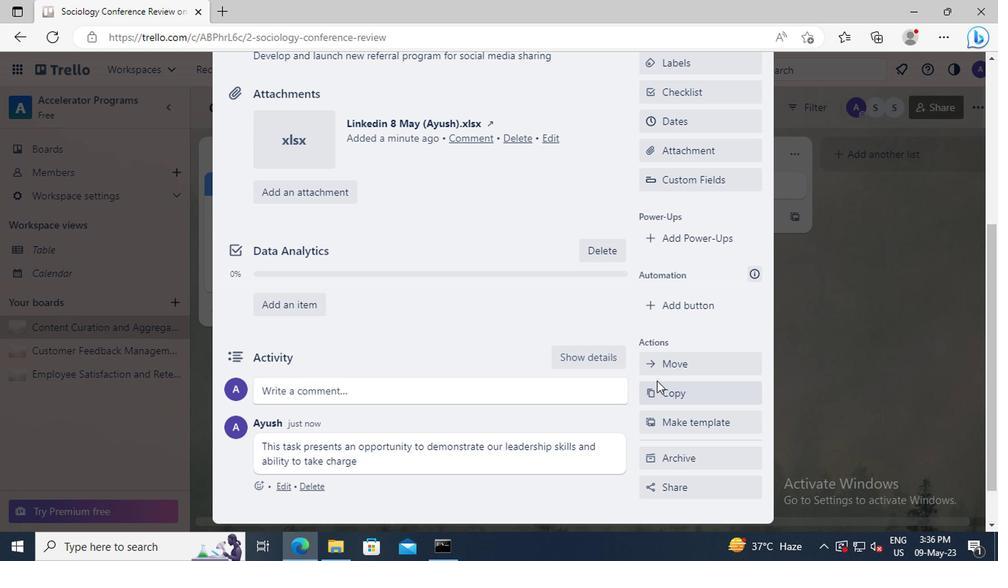 
Action: Mouse moved to (653, 382)
Screenshot: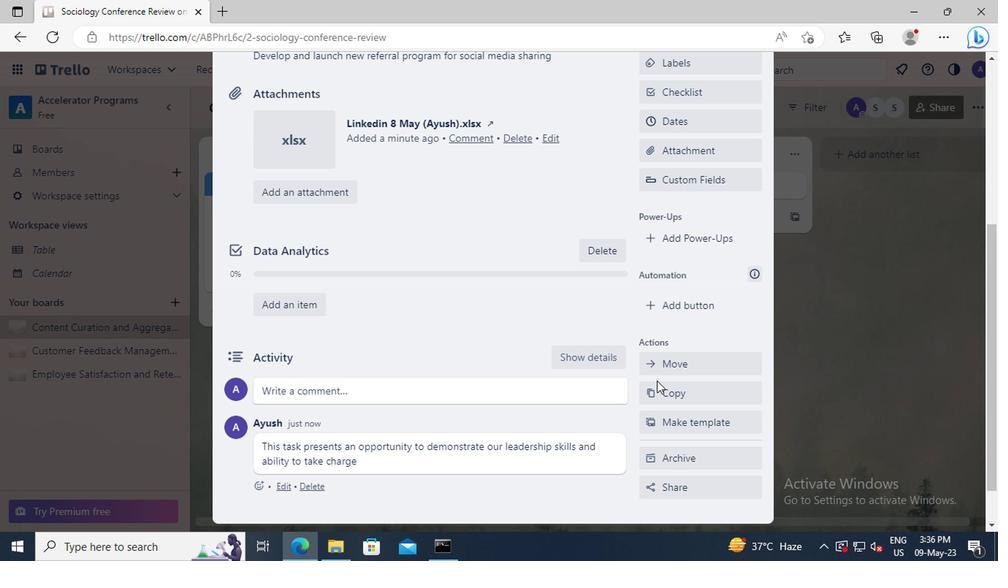 
Action: Mouse scrolled (653, 382) with delta (0, 0)
Screenshot: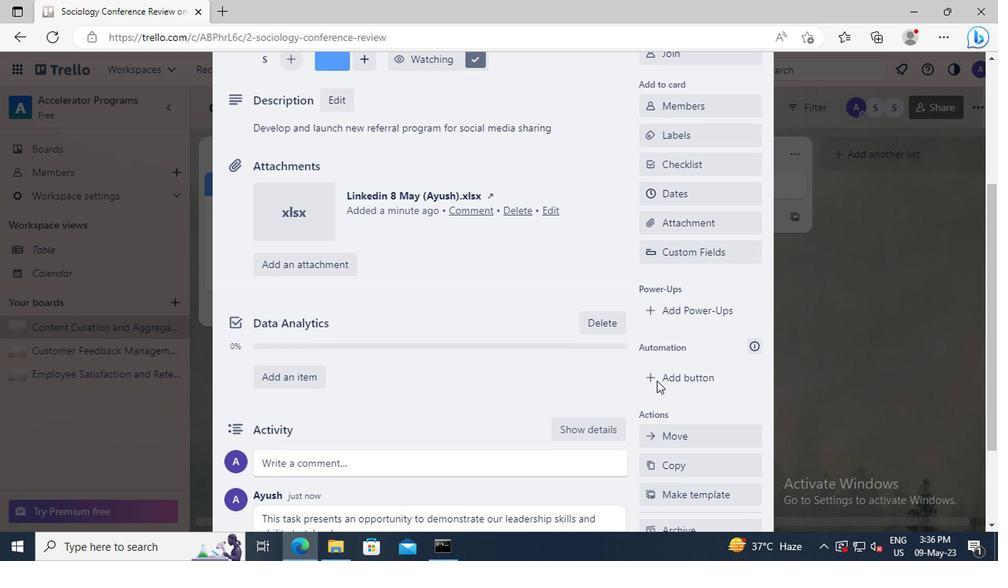 
Action: Mouse moved to (666, 267)
Screenshot: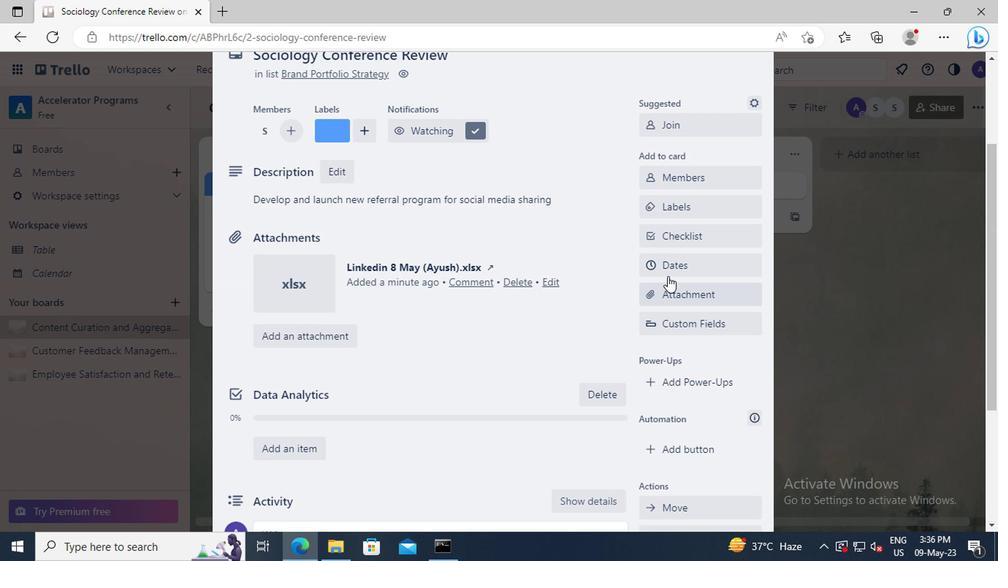 
Action: Mouse pressed left at (666, 267)
Screenshot: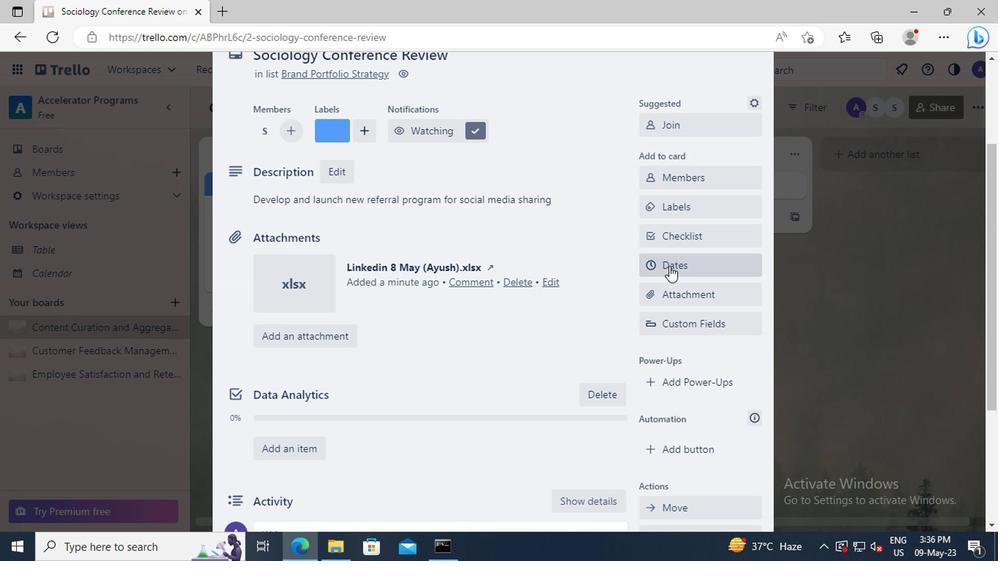
Action: Mouse moved to (652, 378)
Screenshot: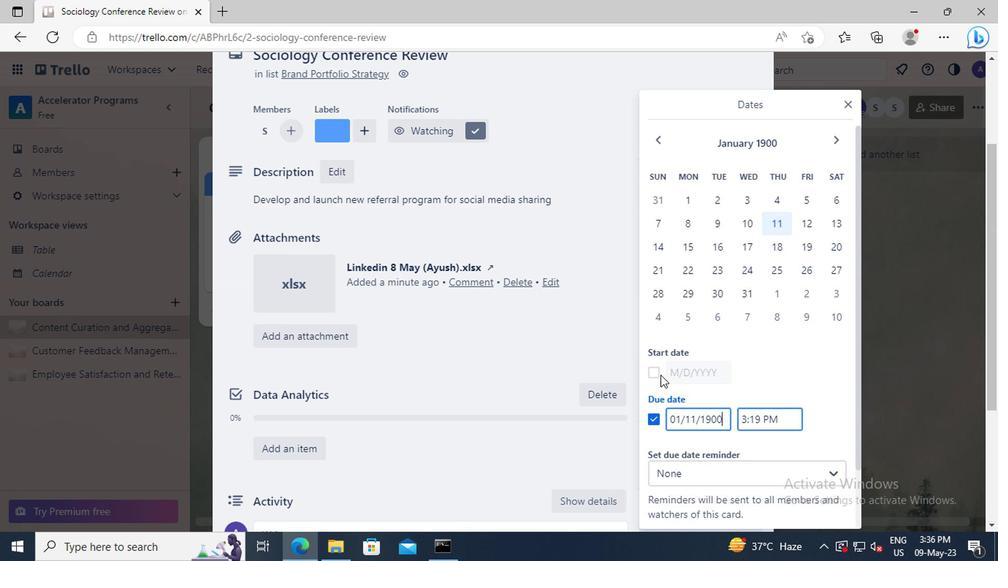 
Action: Mouse pressed left at (652, 378)
Screenshot: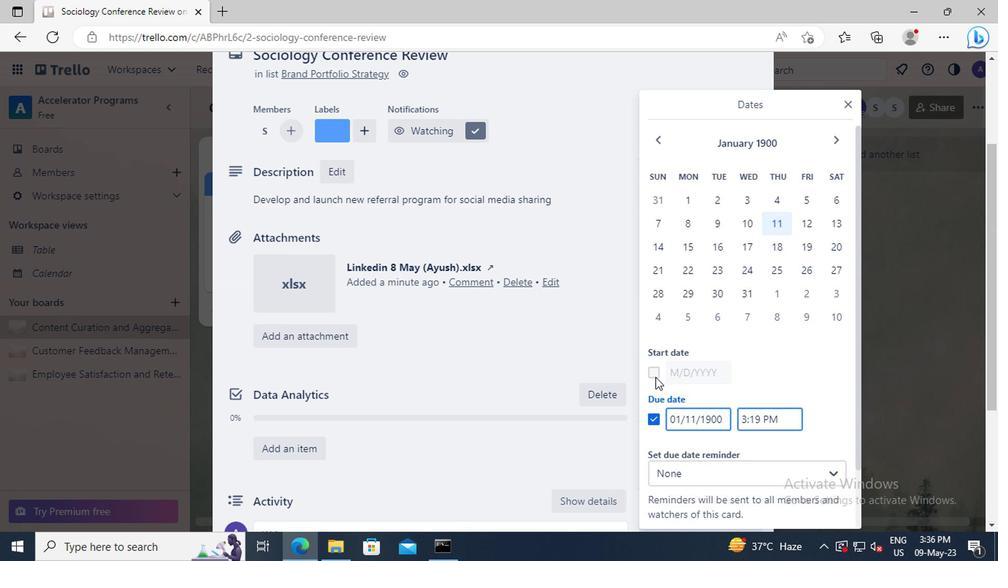 
Action: Mouse moved to (719, 375)
Screenshot: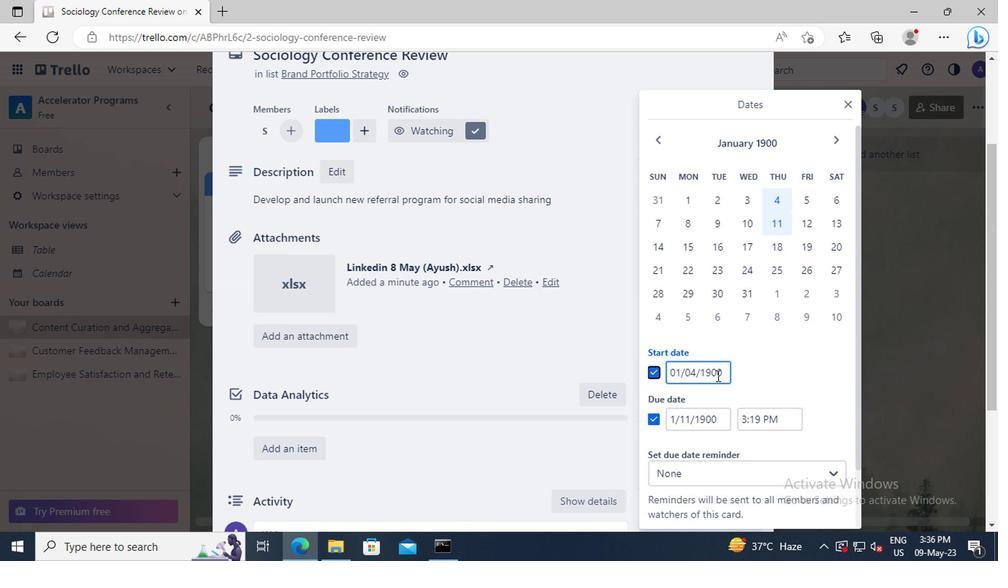 
Action: Mouse pressed left at (719, 375)
Screenshot: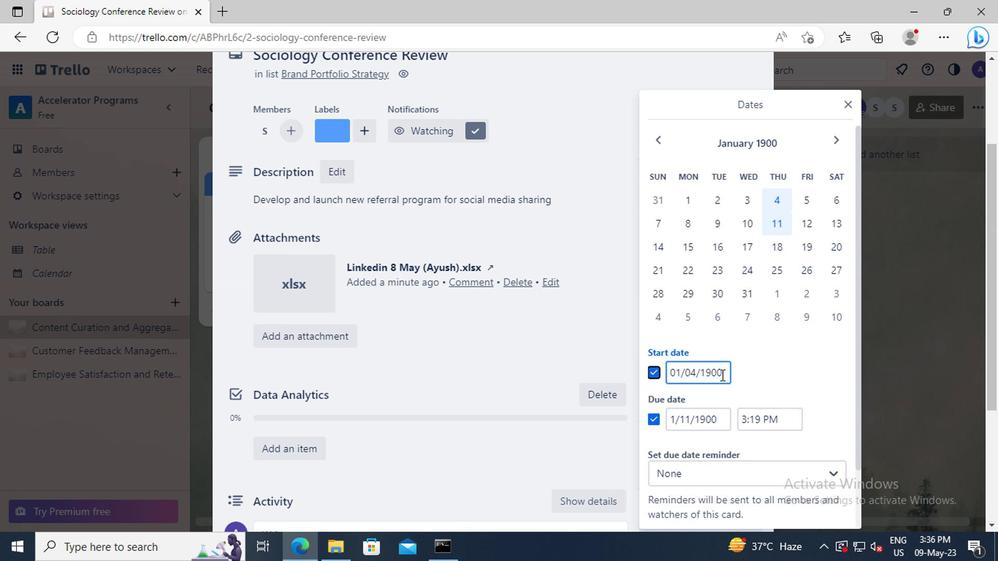 
Action: Key pressed <Key.left><Key.left><Key.left><Key.left><Key.left><Key.backspace>5
Screenshot: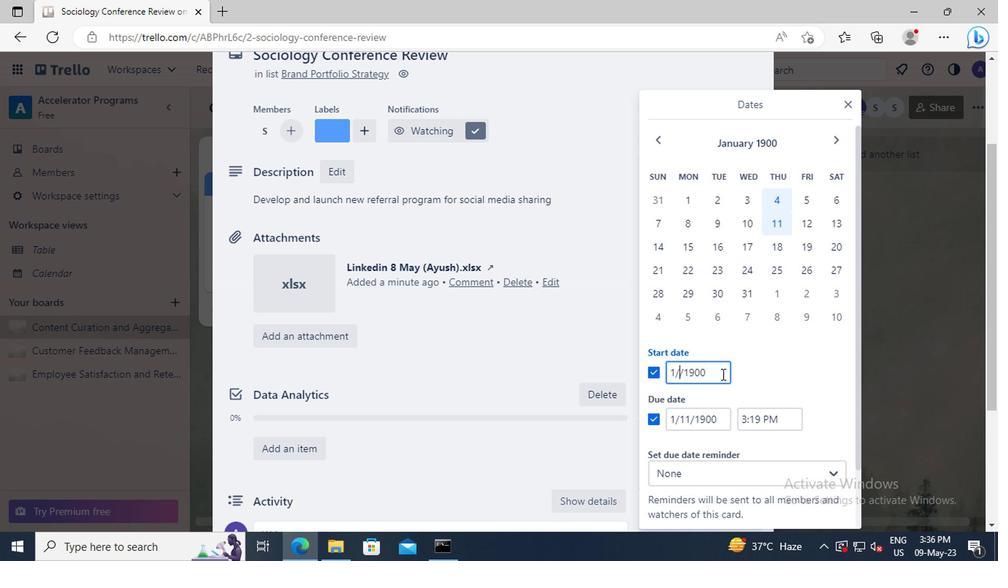 
Action: Mouse moved to (724, 416)
Screenshot: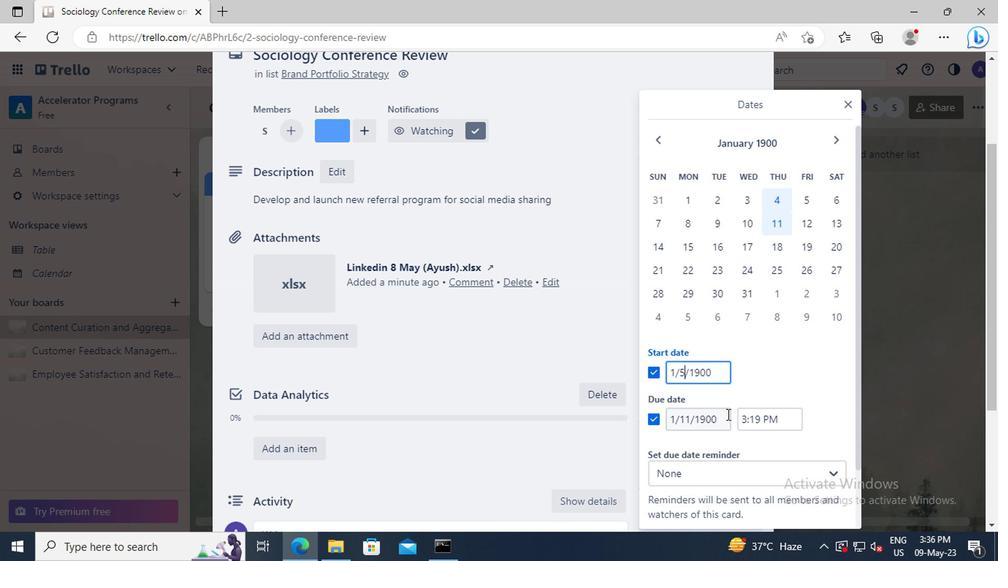 
Action: Mouse pressed left at (724, 416)
Screenshot: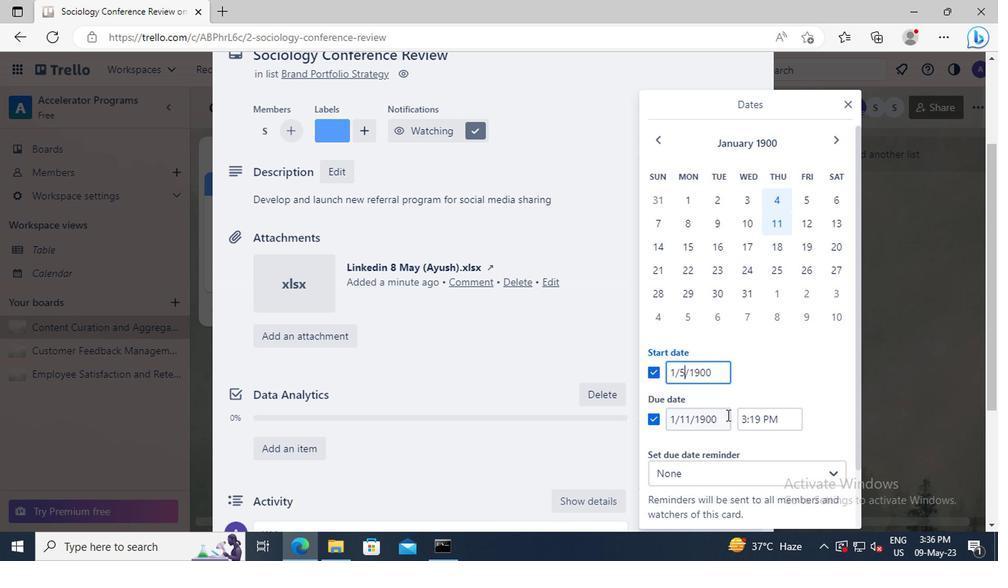 
Action: Mouse moved to (726, 418)
Screenshot: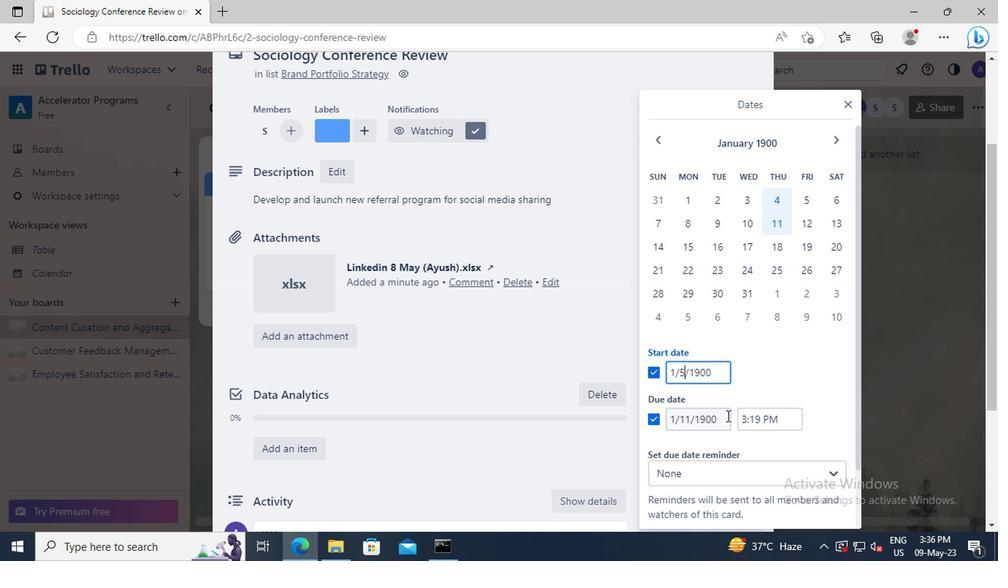 
Action: Key pressed <Key.left><Key.left><Key.left><Key.left><Key.left><Key.backspace><Key.backspace>12
Screenshot: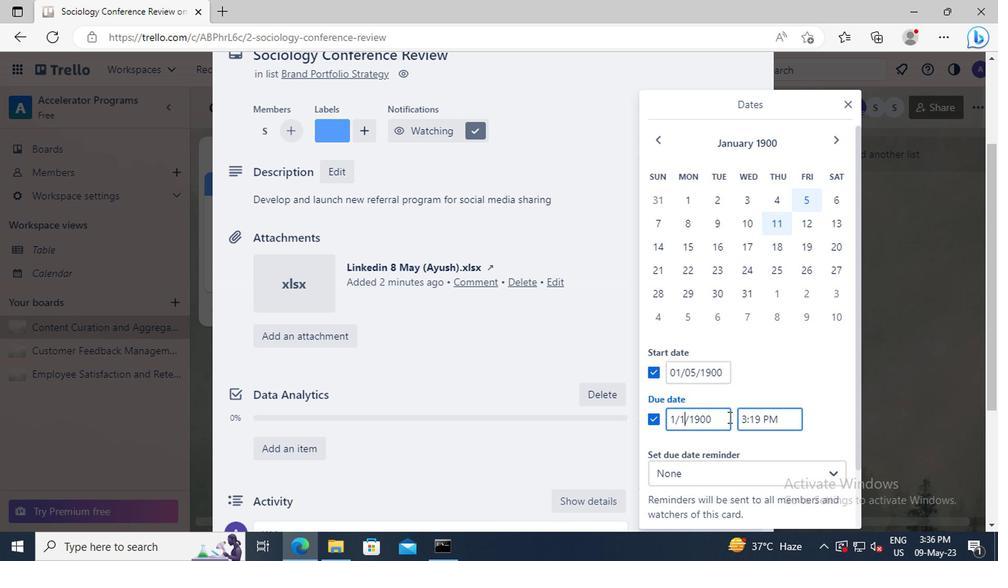 
Action: Mouse scrolled (726, 417) with delta (0, -1)
Screenshot: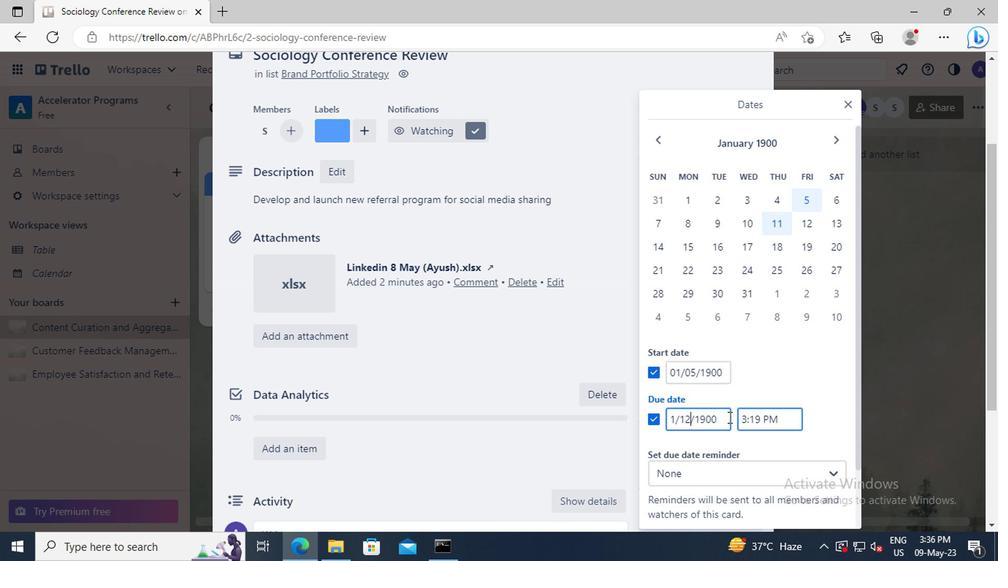
Action: Mouse moved to (733, 479)
Screenshot: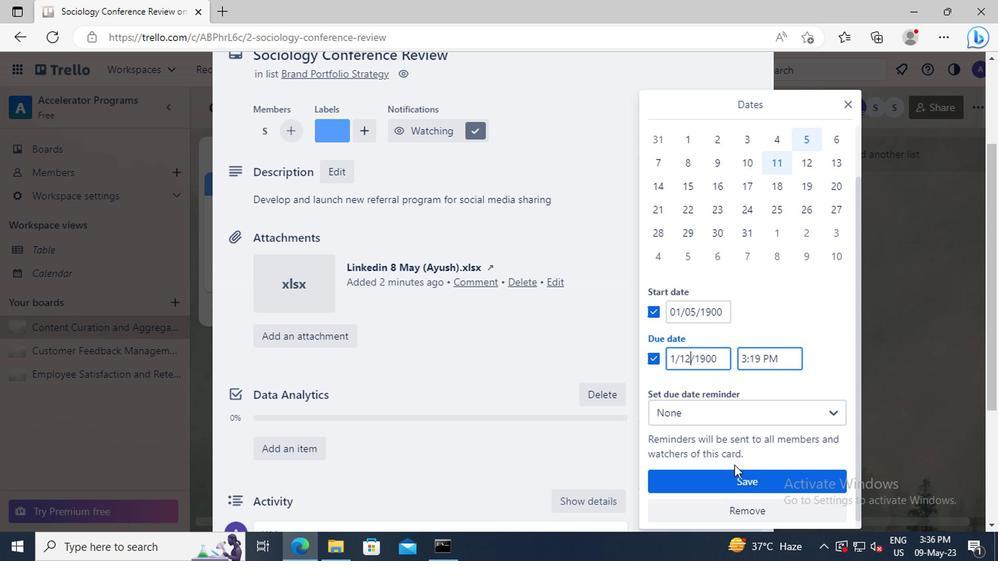
Action: Mouse pressed left at (733, 479)
Screenshot: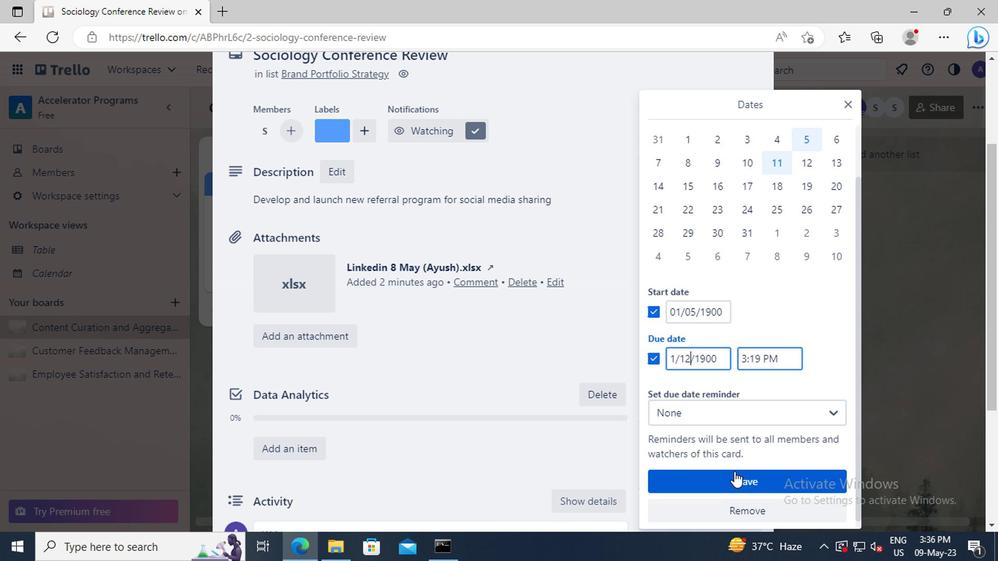
